 Task: Look for space in Tennō, Japan from 5th September, 2023 to 13th September, 2023 for 6 adults in price range Rs.15000 to Rs.20000. Place can be entire place with 3 bedrooms having 3 beds and 3 bathrooms. Property type can be house, flat, guest house. Booking option can be shelf check-in. Required host language is English.
Action: Mouse moved to (436, 67)
Screenshot: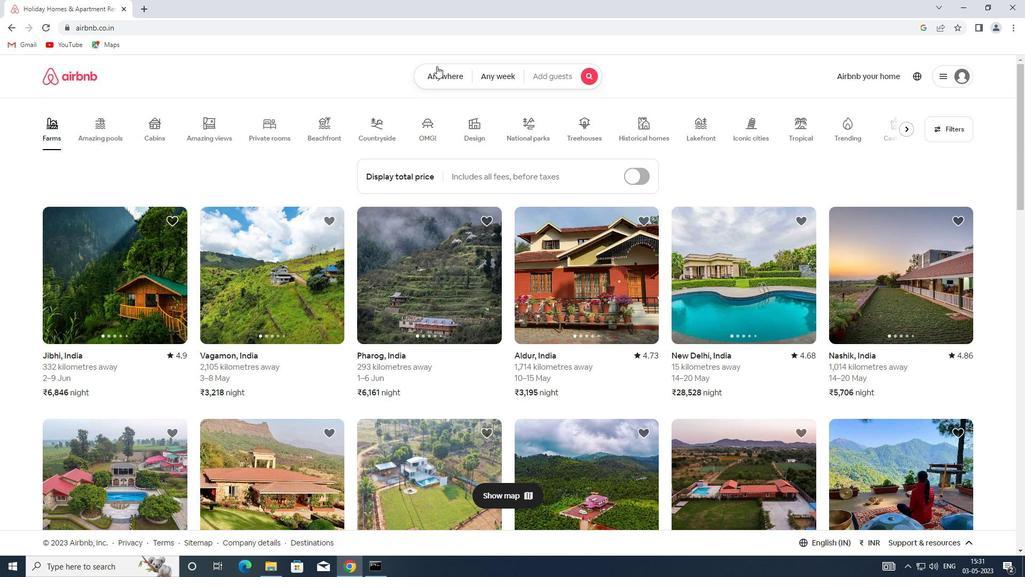 
Action: Mouse pressed left at (436, 67)
Screenshot: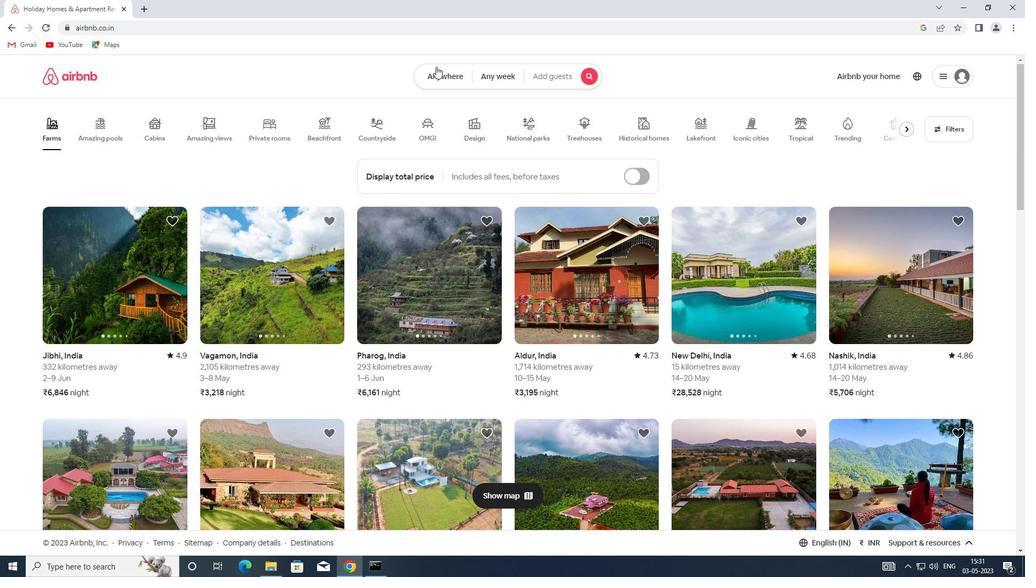 
Action: Mouse moved to (404, 126)
Screenshot: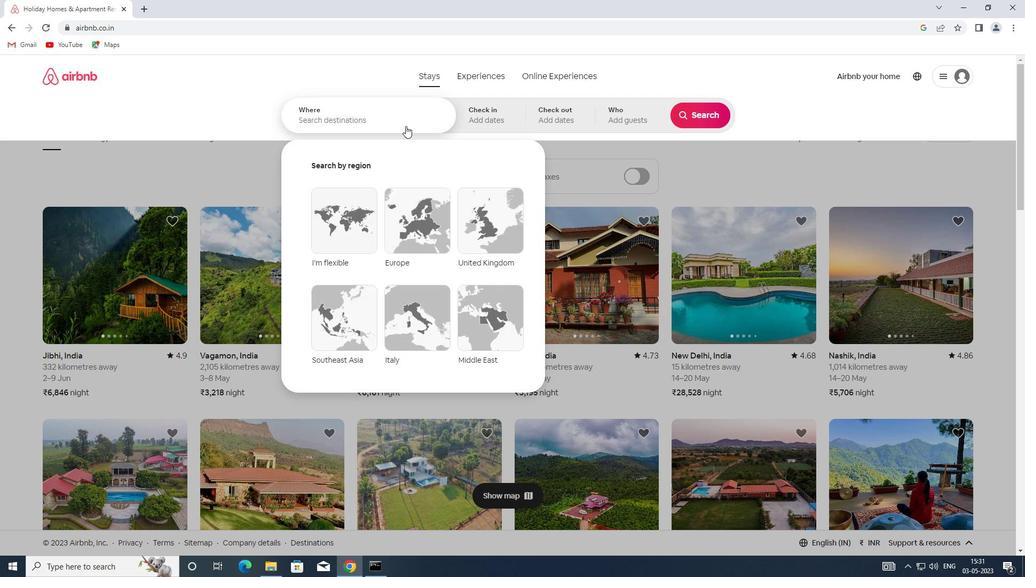 
Action: Mouse pressed left at (404, 126)
Screenshot: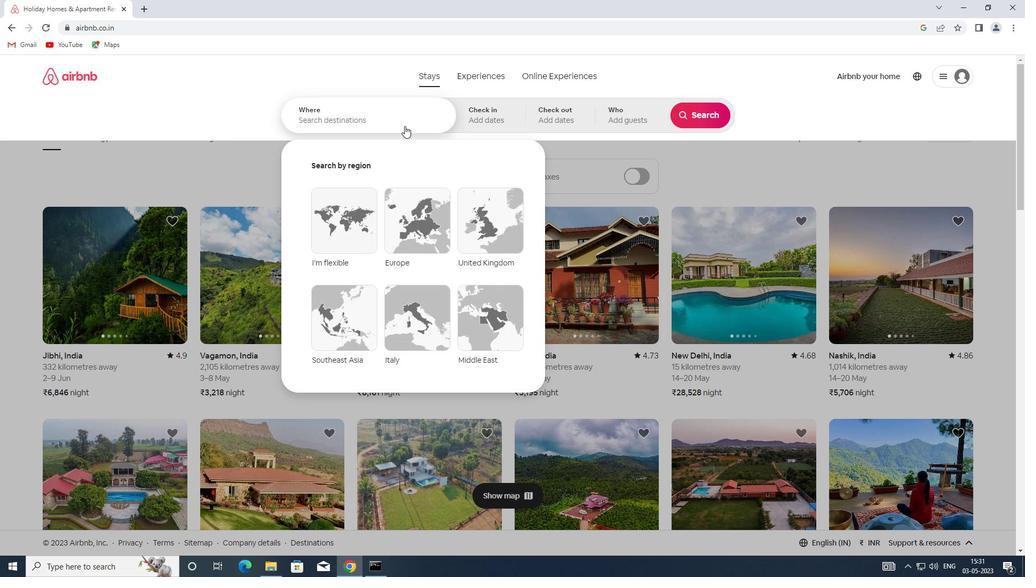 
Action: Key pressed <Key.shift>TENNO,<Key.shift><Key.shift><Key.shift><Key.shift><Key.shift><Key.shift><Key.shift>JAPAN
Screenshot: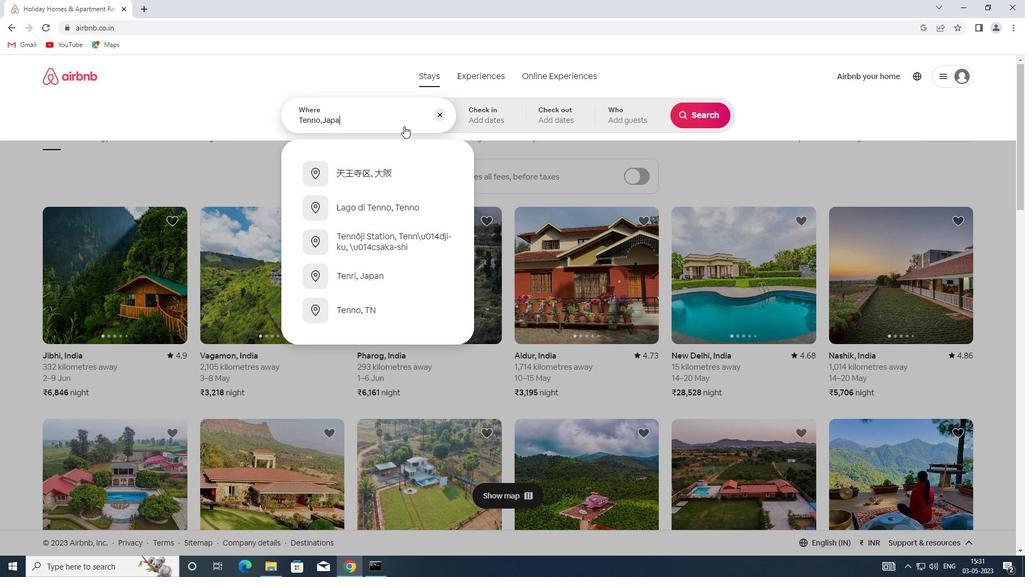 
Action: Mouse moved to (508, 118)
Screenshot: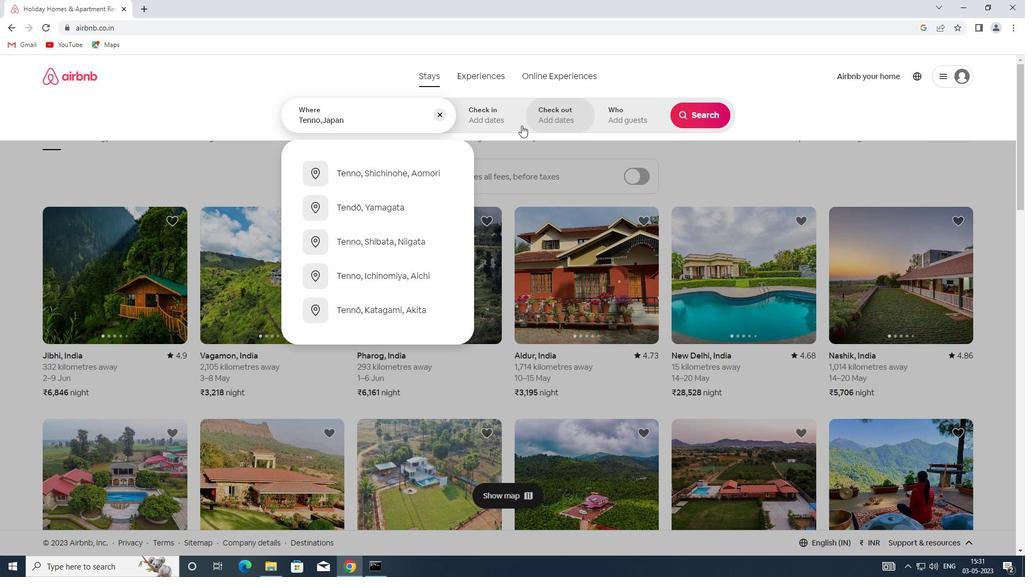 
Action: Mouse pressed left at (508, 118)
Screenshot: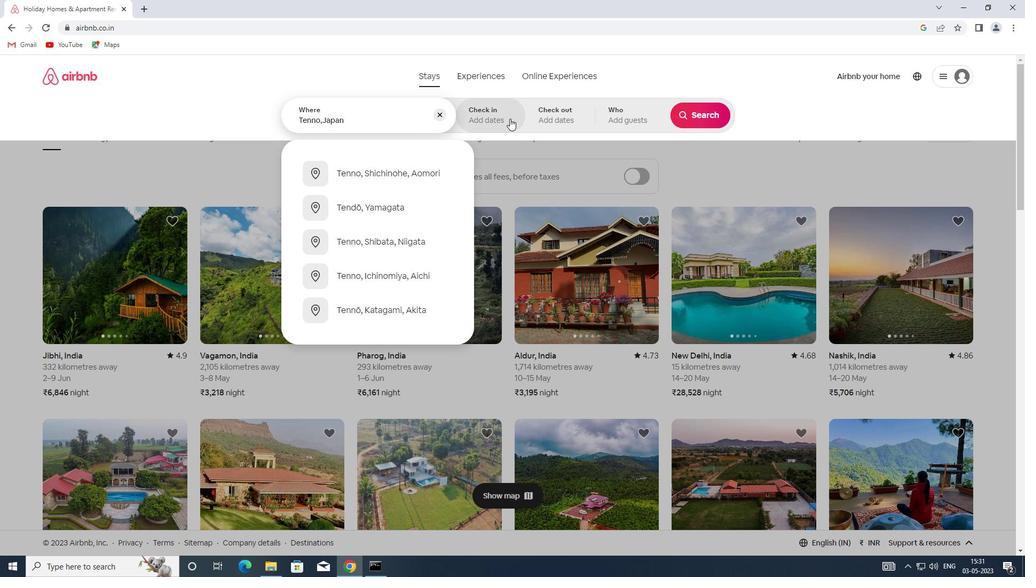 
Action: Mouse moved to (697, 205)
Screenshot: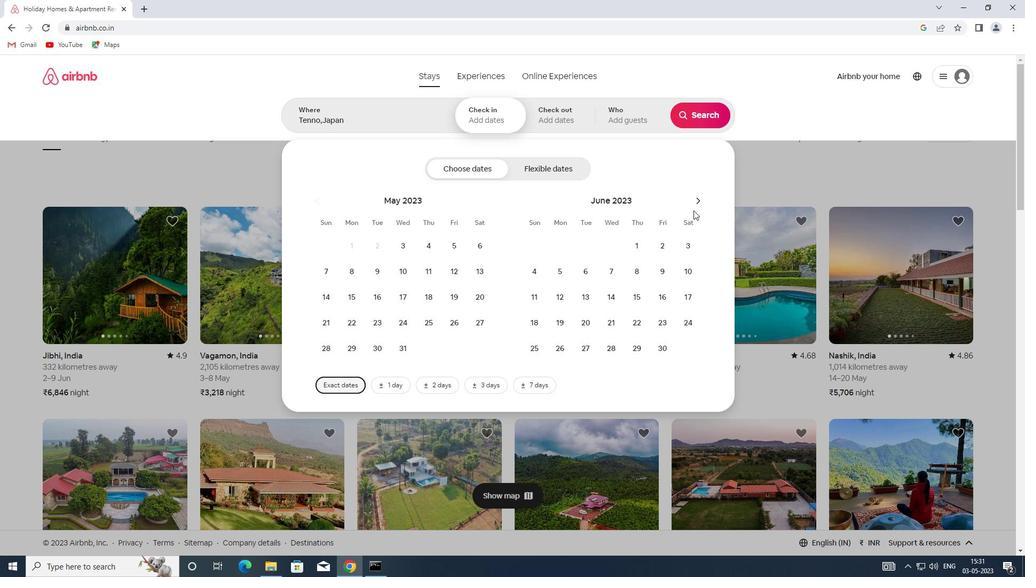 
Action: Mouse pressed left at (697, 205)
Screenshot: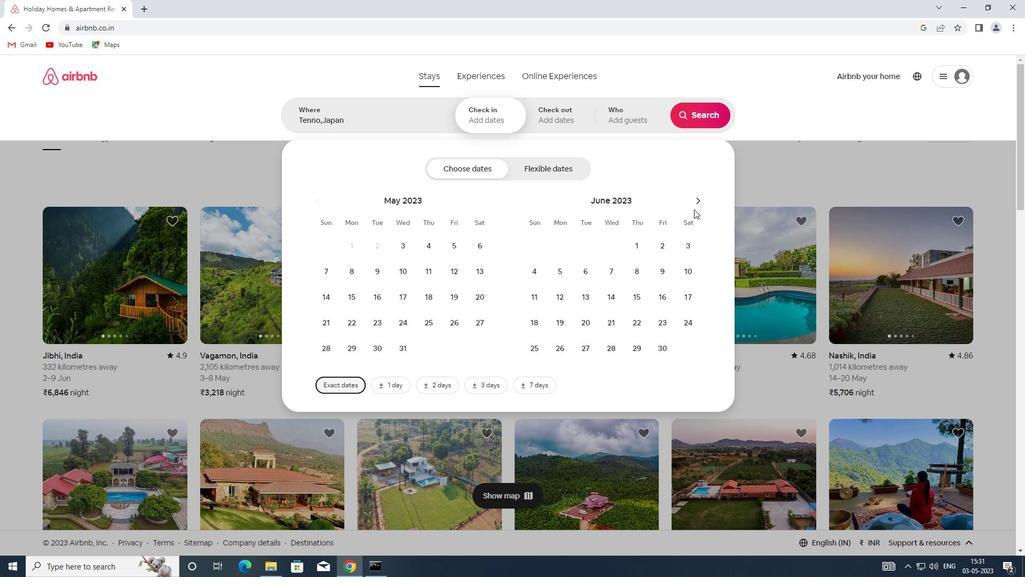 
Action: Mouse pressed left at (697, 205)
Screenshot: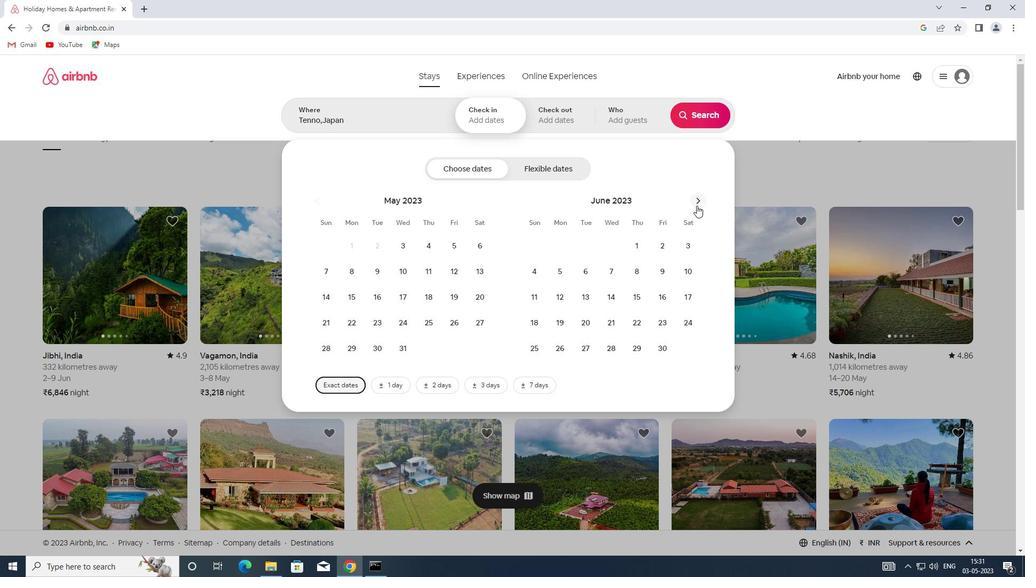 
Action: Mouse pressed left at (697, 205)
Screenshot: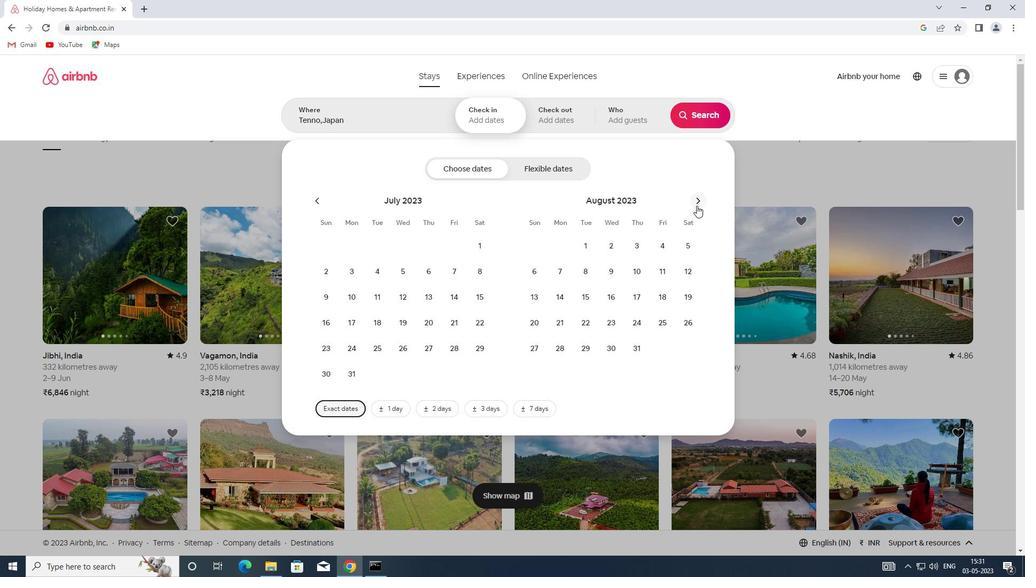 
Action: Mouse moved to (576, 275)
Screenshot: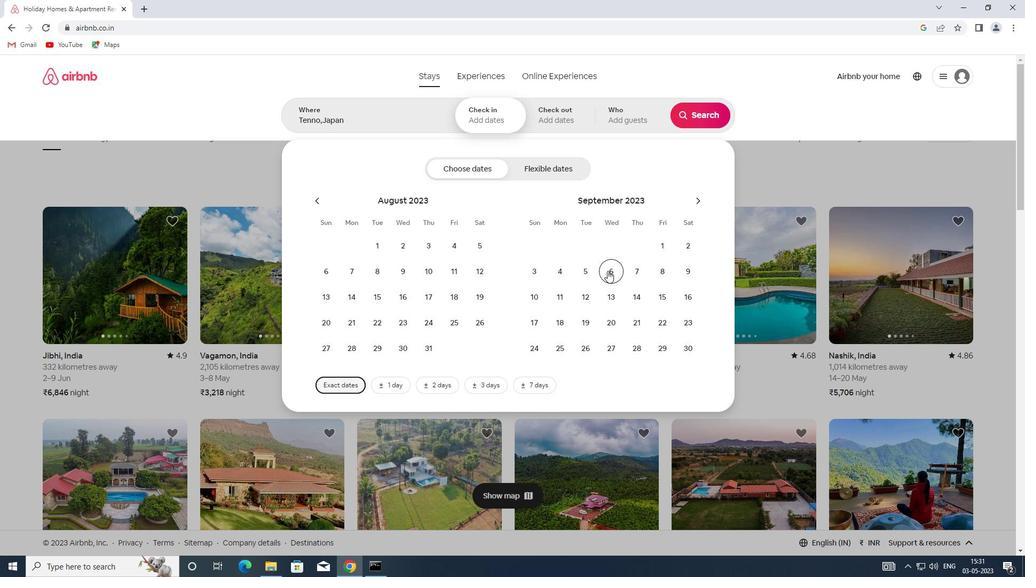 
Action: Mouse pressed left at (576, 275)
Screenshot: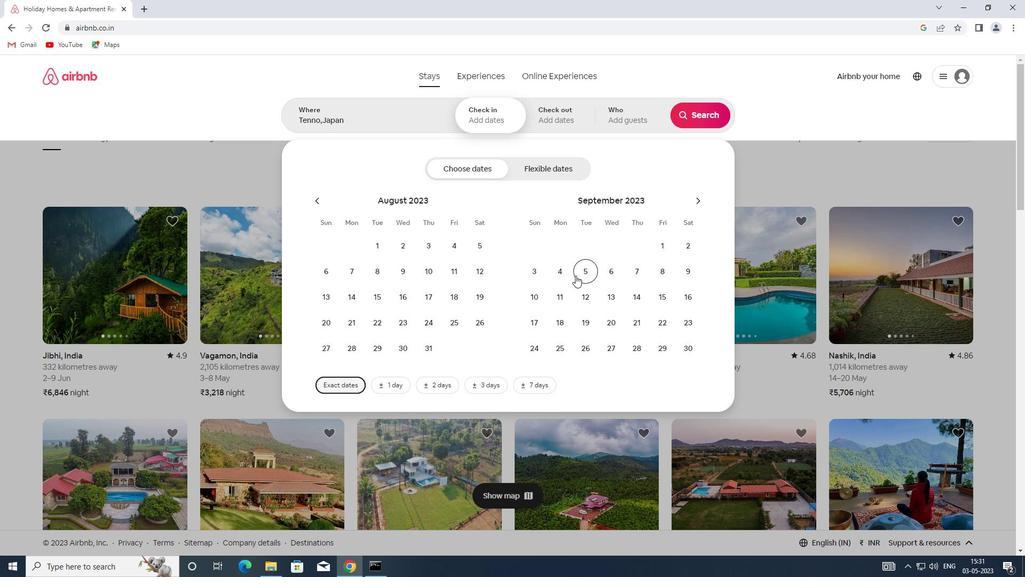 
Action: Mouse moved to (610, 288)
Screenshot: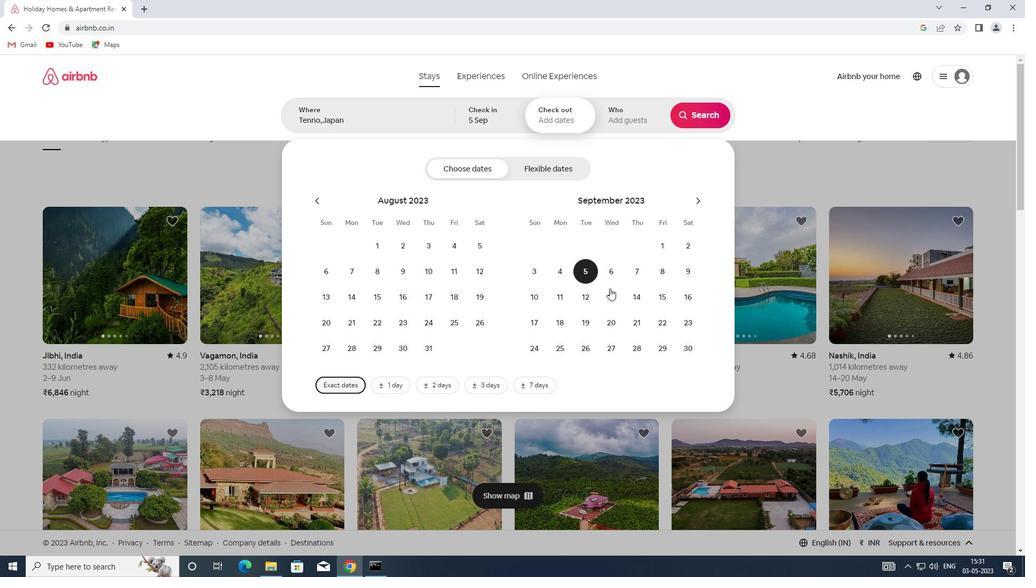 
Action: Mouse pressed left at (610, 288)
Screenshot: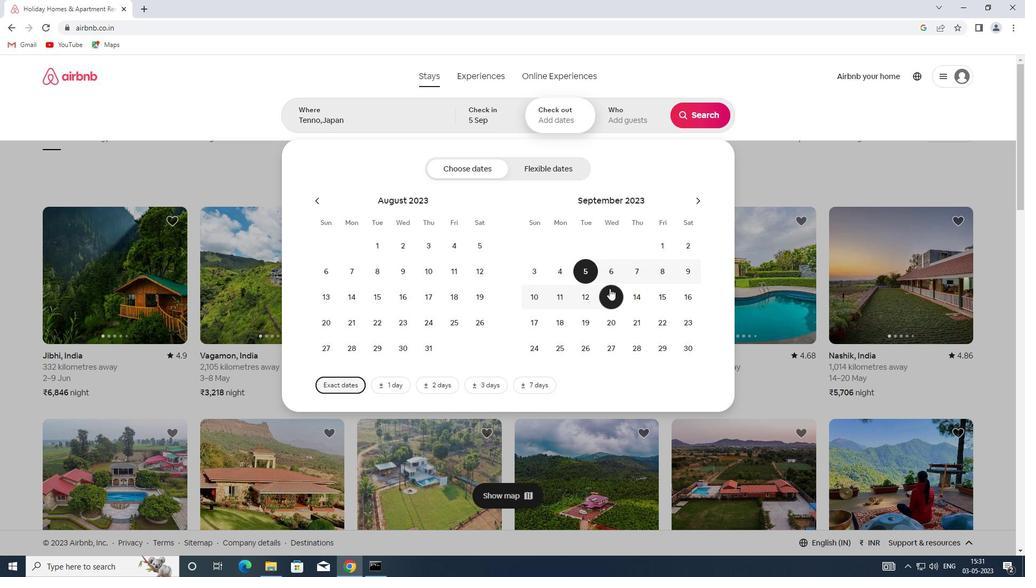 
Action: Mouse moved to (625, 125)
Screenshot: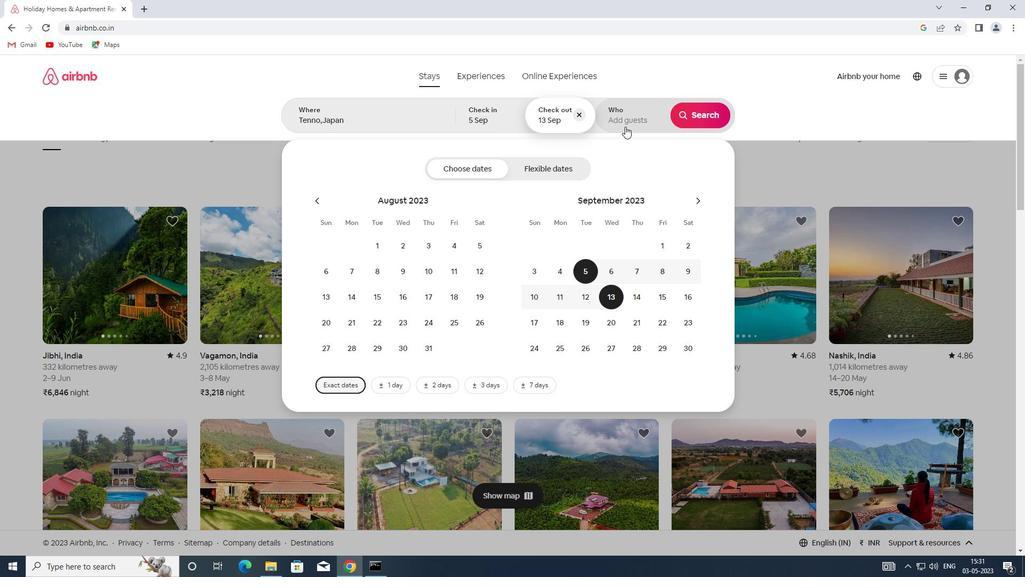 
Action: Mouse pressed left at (625, 125)
Screenshot: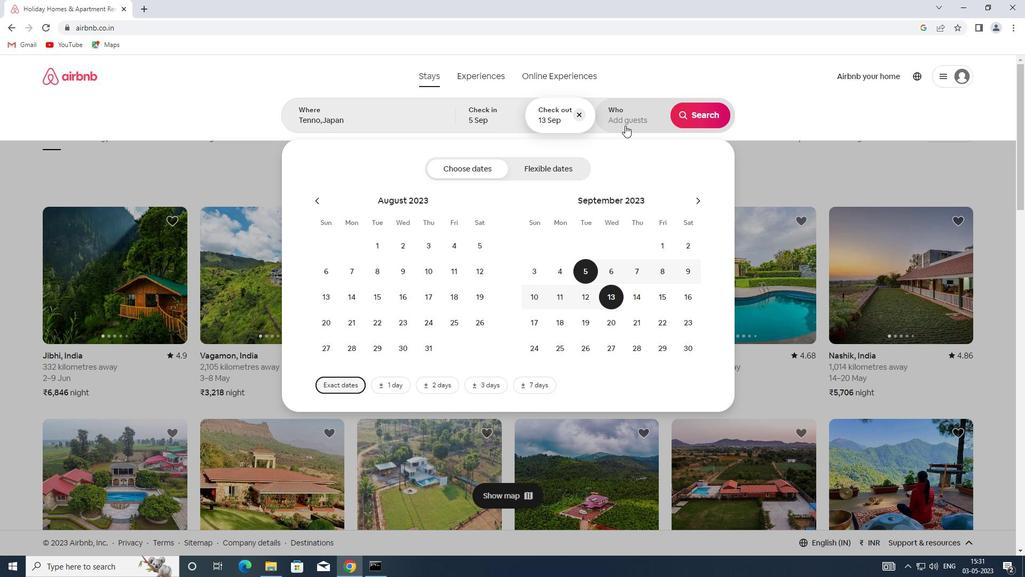 
Action: Mouse moved to (705, 169)
Screenshot: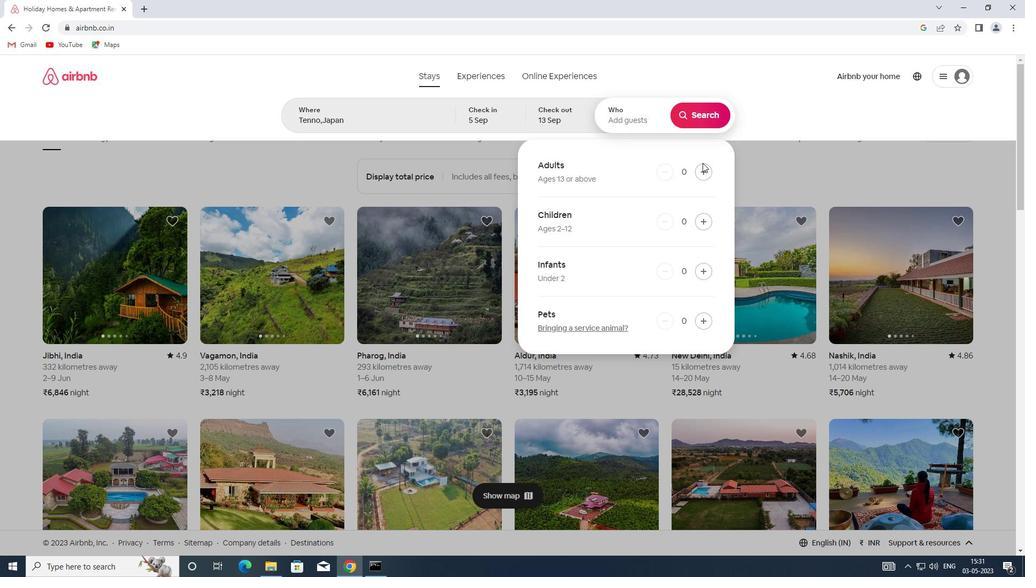 
Action: Mouse pressed left at (705, 169)
Screenshot: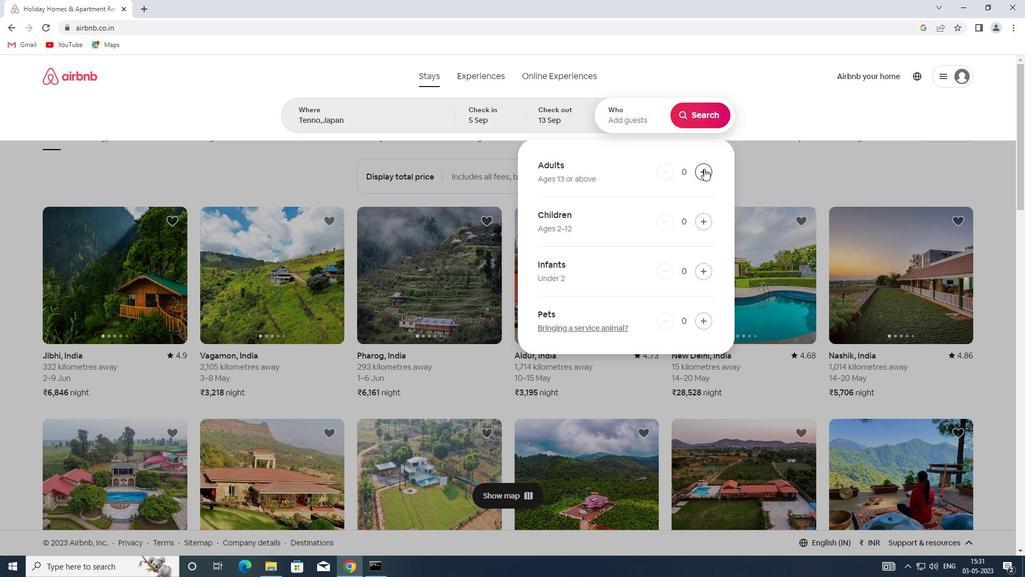 
Action: Mouse pressed left at (705, 169)
Screenshot: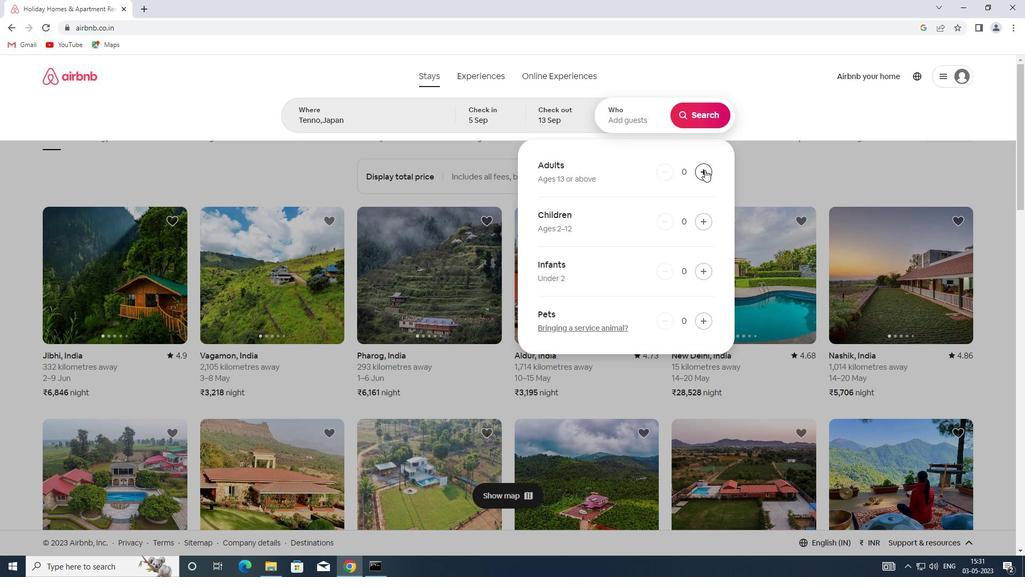 
Action: Mouse pressed left at (705, 169)
Screenshot: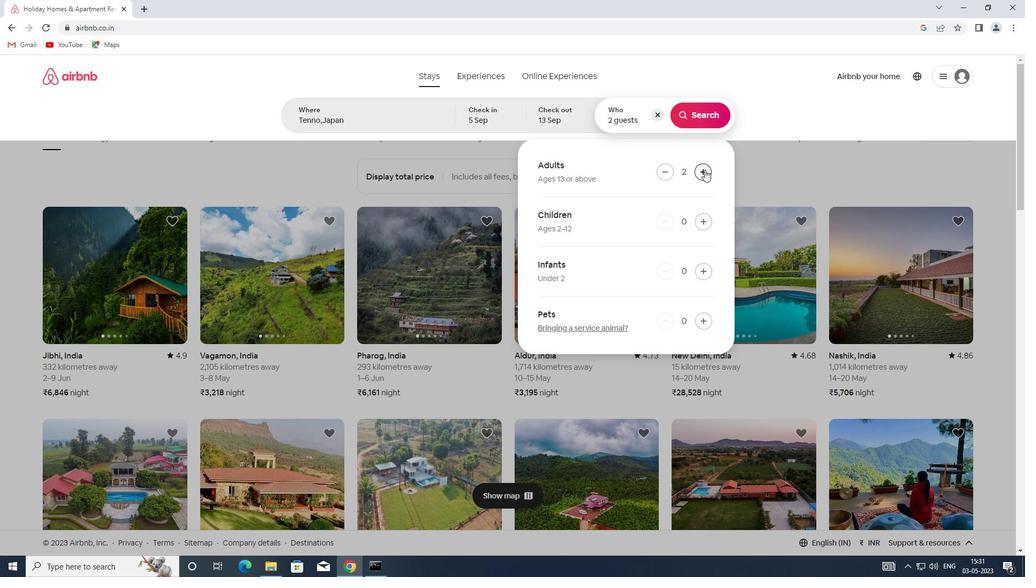 
Action: Mouse pressed left at (705, 169)
Screenshot: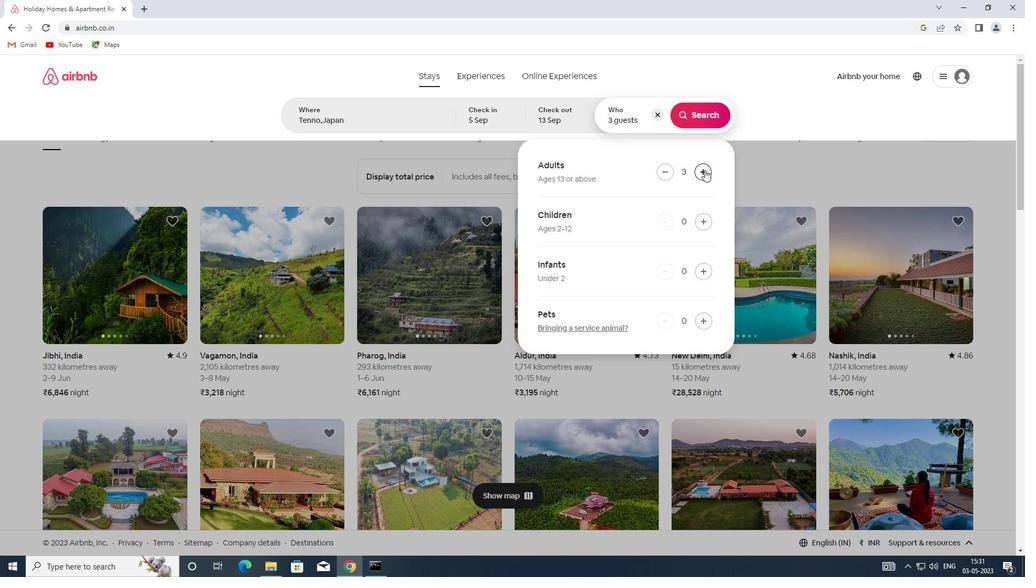 
Action: Mouse pressed left at (705, 169)
Screenshot: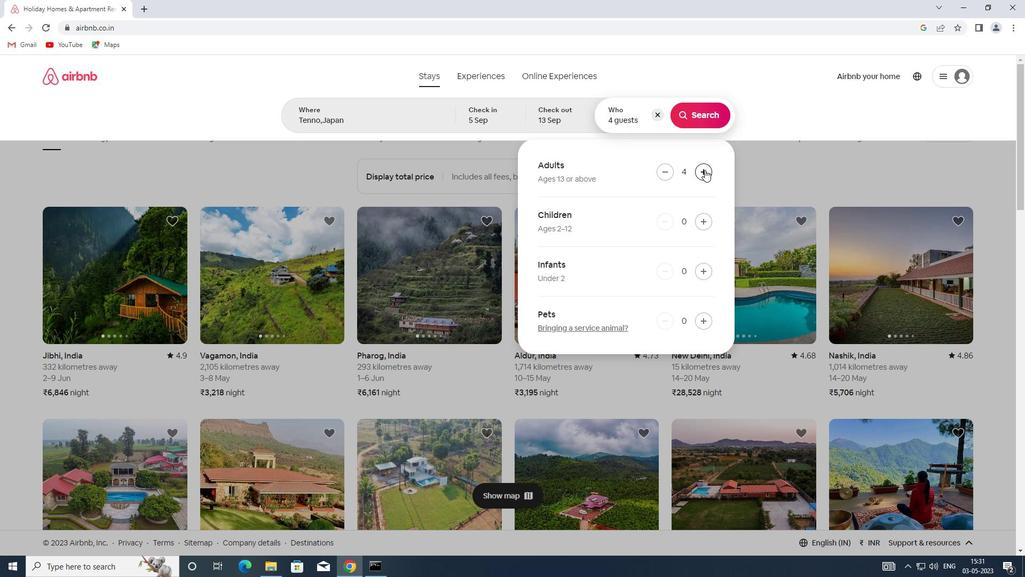 
Action: Mouse pressed left at (705, 169)
Screenshot: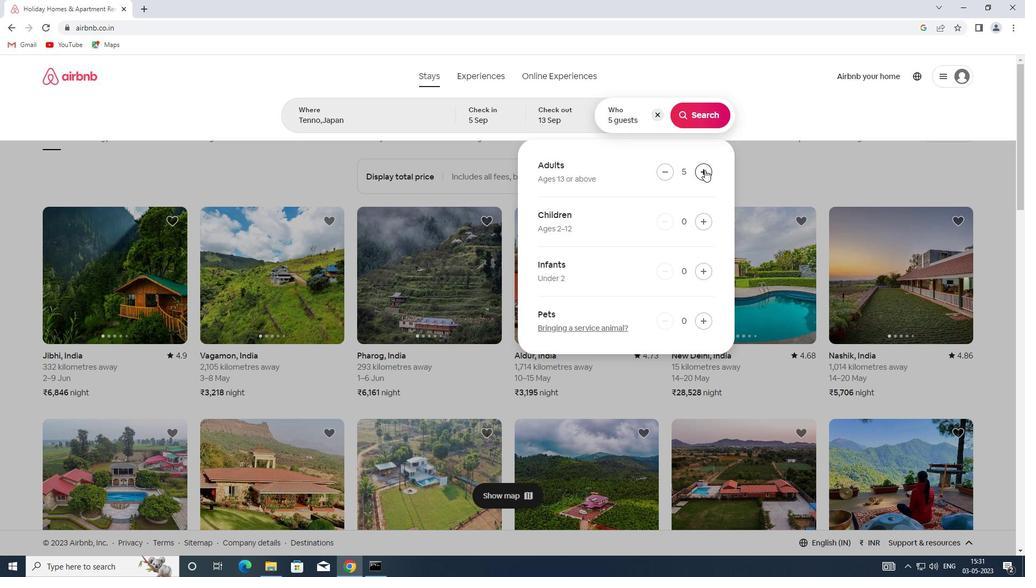
Action: Mouse moved to (696, 112)
Screenshot: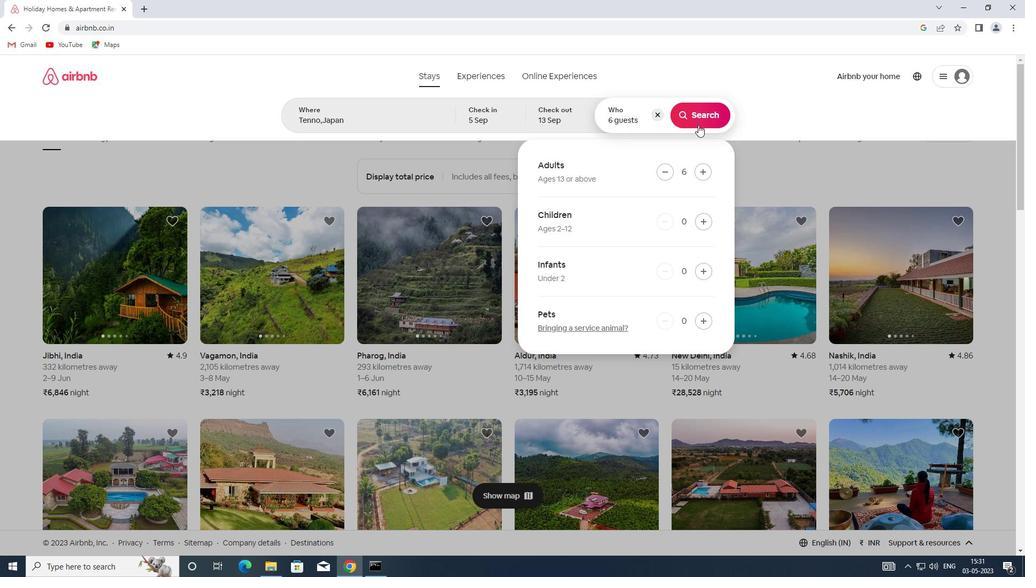 
Action: Mouse pressed left at (696, 112)
Screenshot: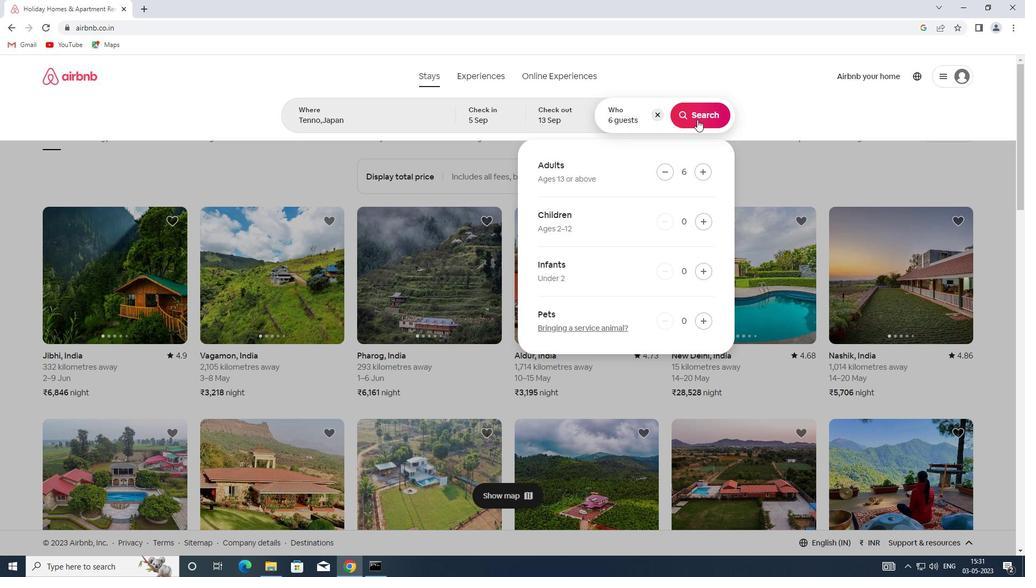 
Action: Mouse moved to (972, 129)
Screenshot: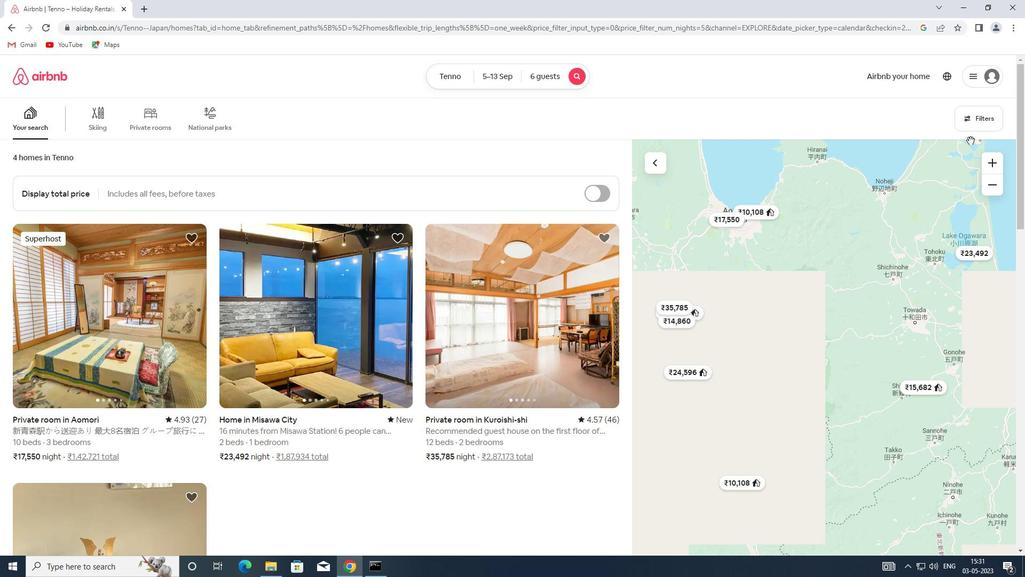 
Action: Mouse pressed left at (972, 129)
Screenshot: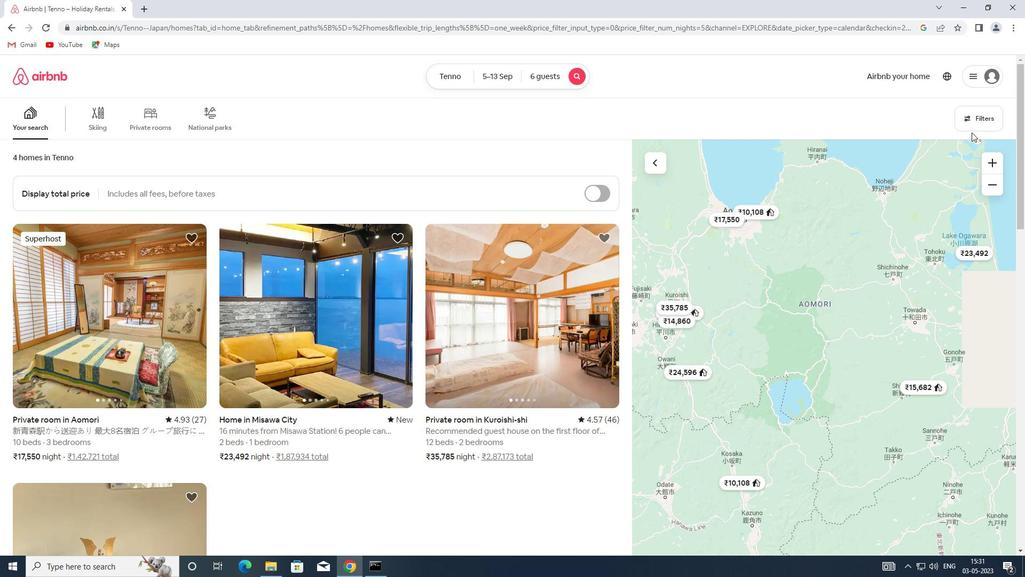 
Action: Mouse moved to (383, 249)
Screenshot: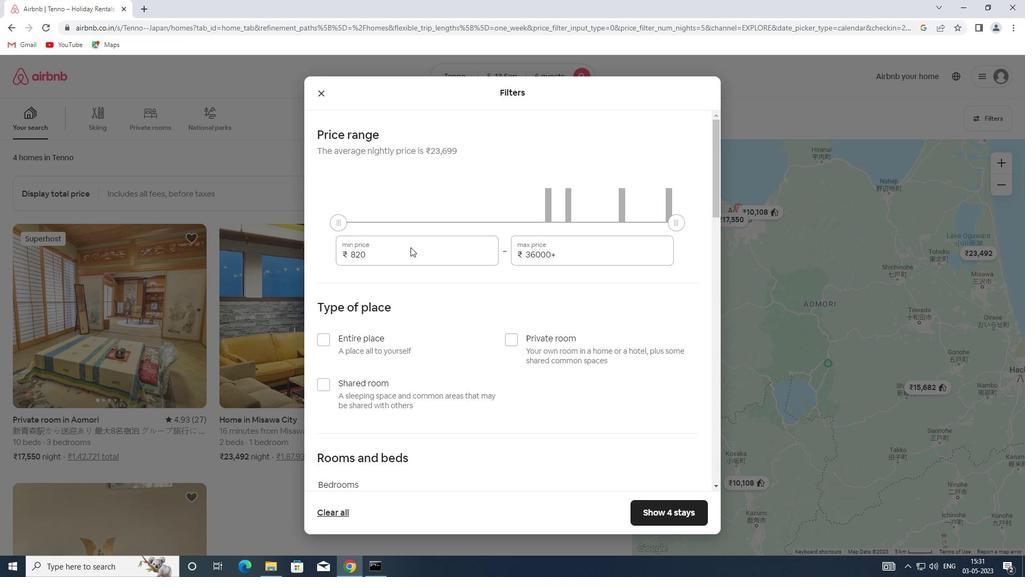 
Action: Mouse pressed left at (383, 249)
Screenshot: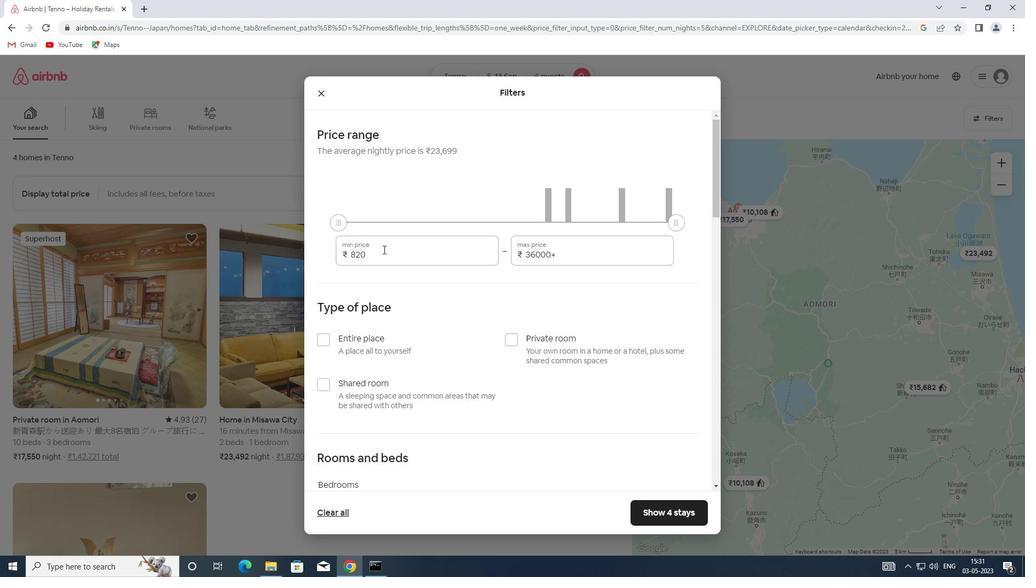 
Action: Mouse moved to (333, 253)
Screenshot: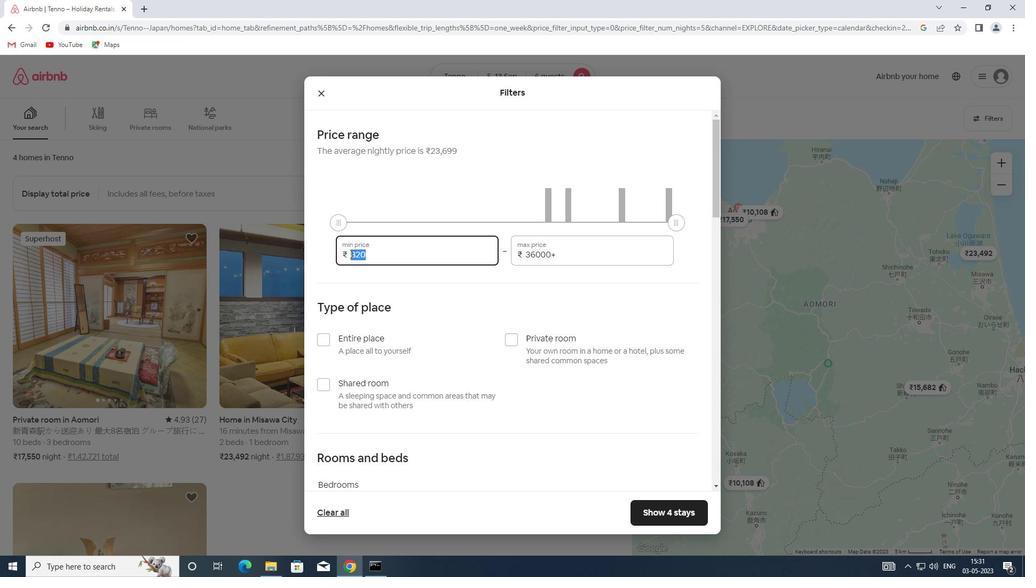 
Action: Key pressed 15000
Screenshot: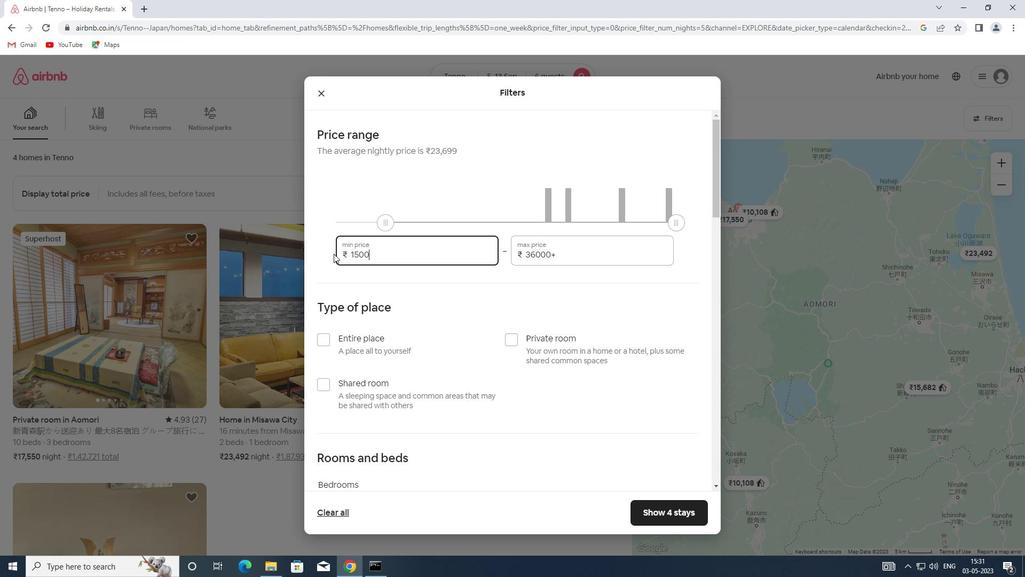 
Action: Mouse moved to (562, 253)
Screenshot: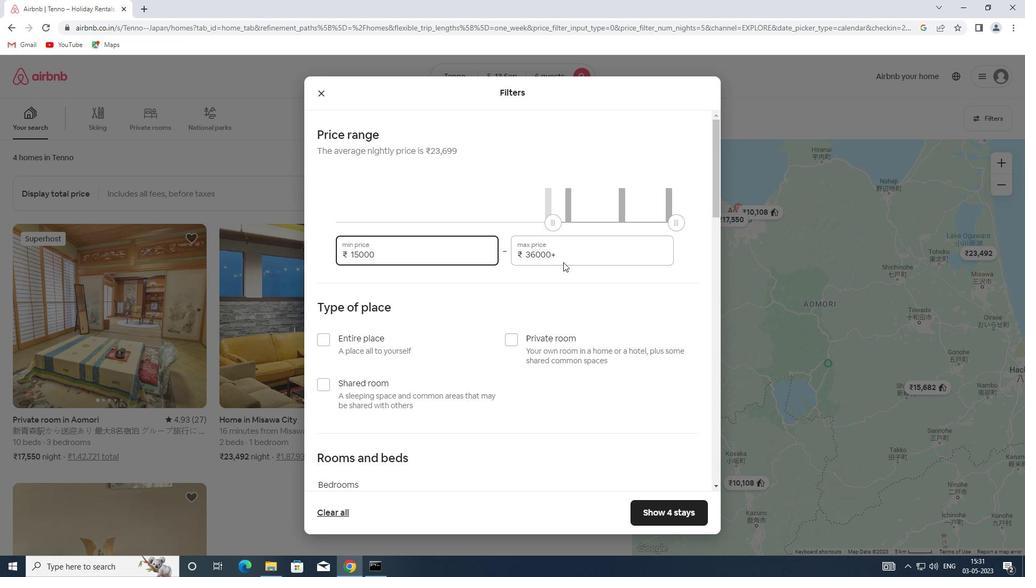 
Action: Mouse pressed left at (562, 253)
Screenshot: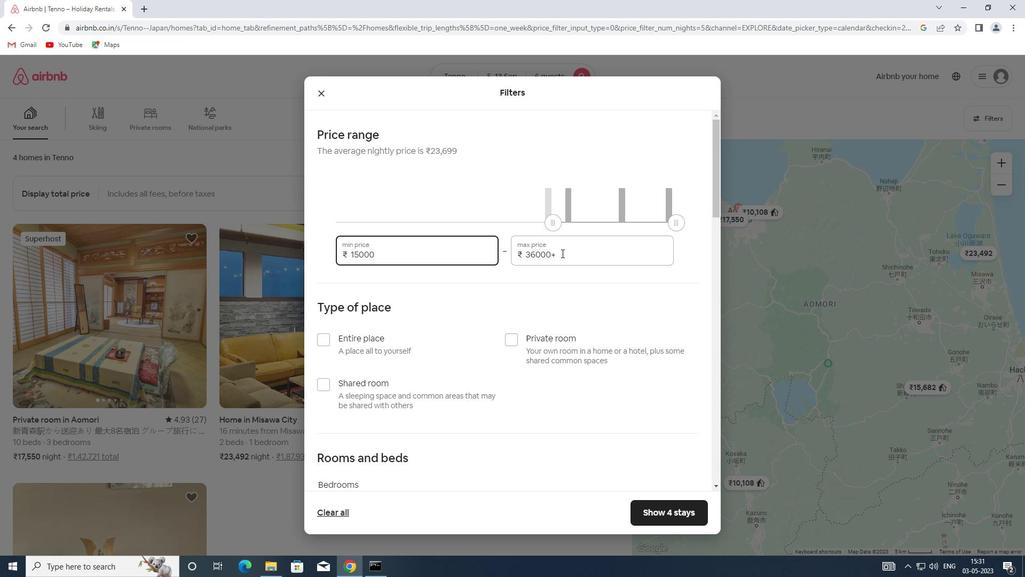 
Action: Mouse moved to (522, 249)
Screenshot: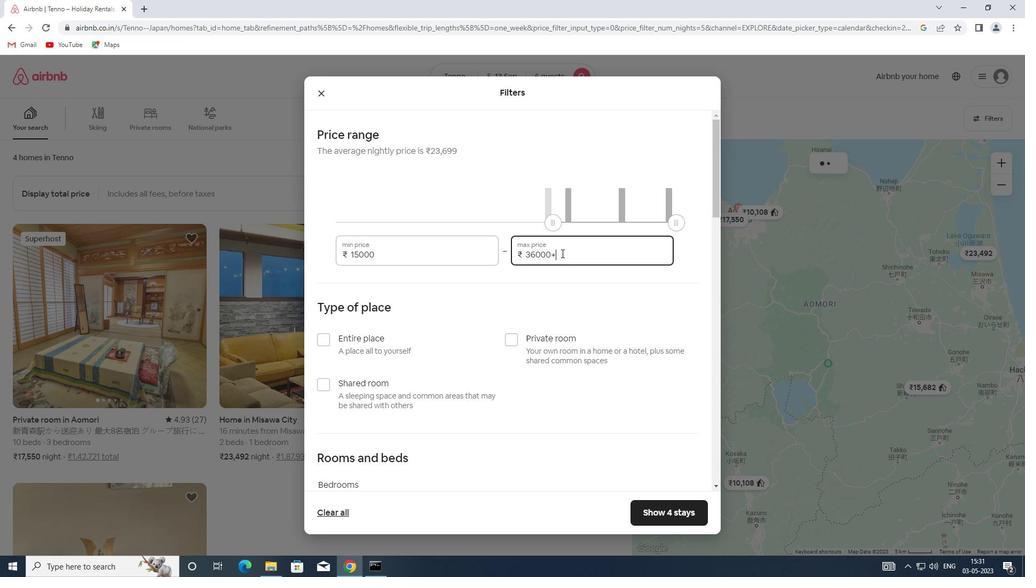 
Action: Key pressed 20000
Screenshot: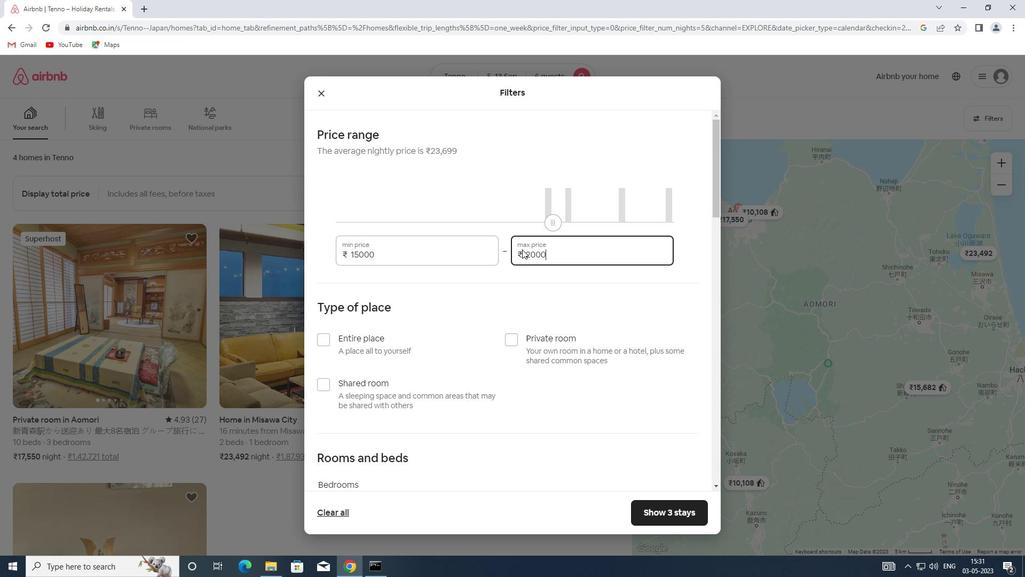 
Action: Mouse scrolled (522, 249) with delta (0, 0)
Screenshot: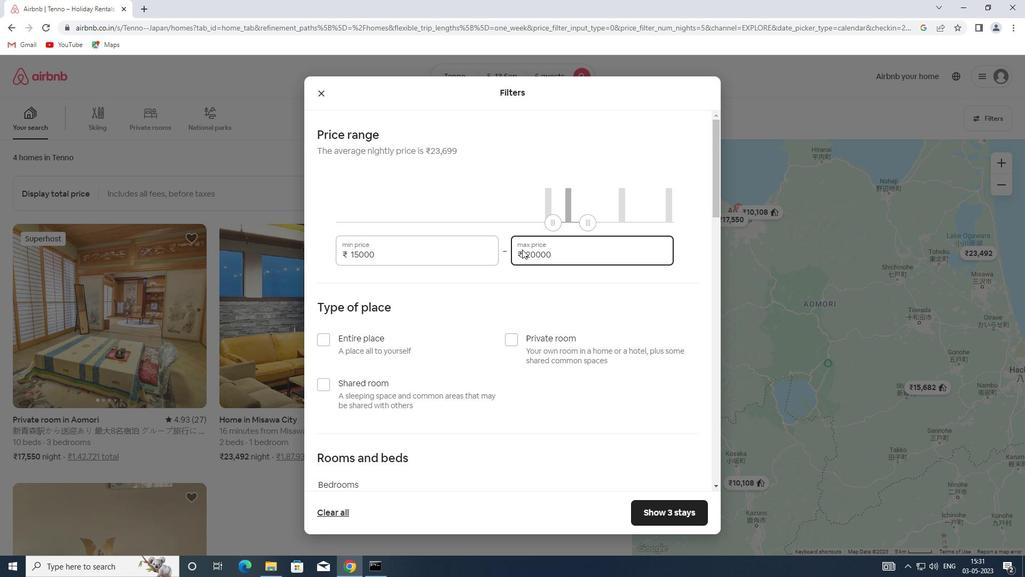 
Action: Mouse moved to (380, 289)
Screenshot: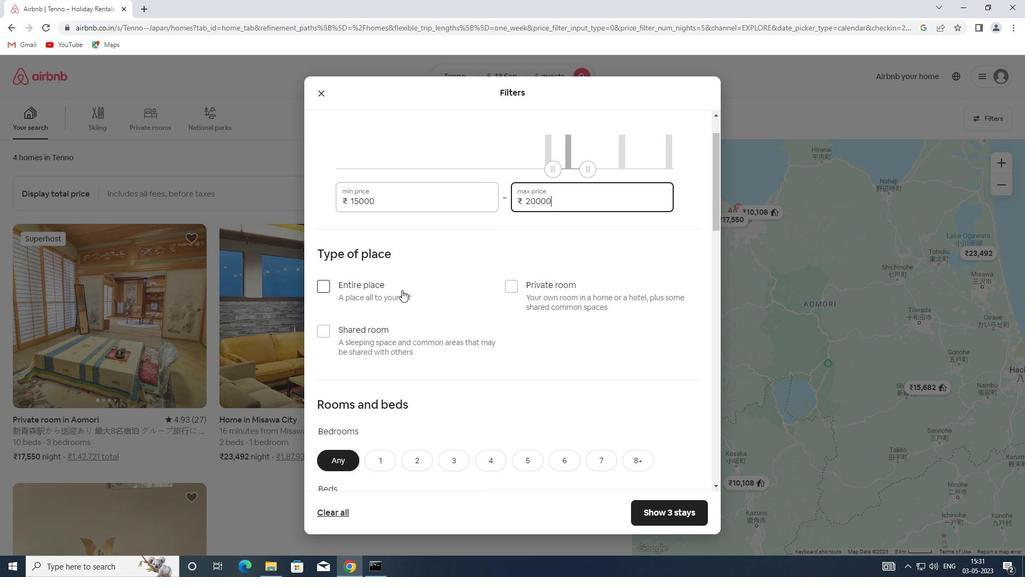 
Action: Mouse pressed left at (380, 289)
Screenshot: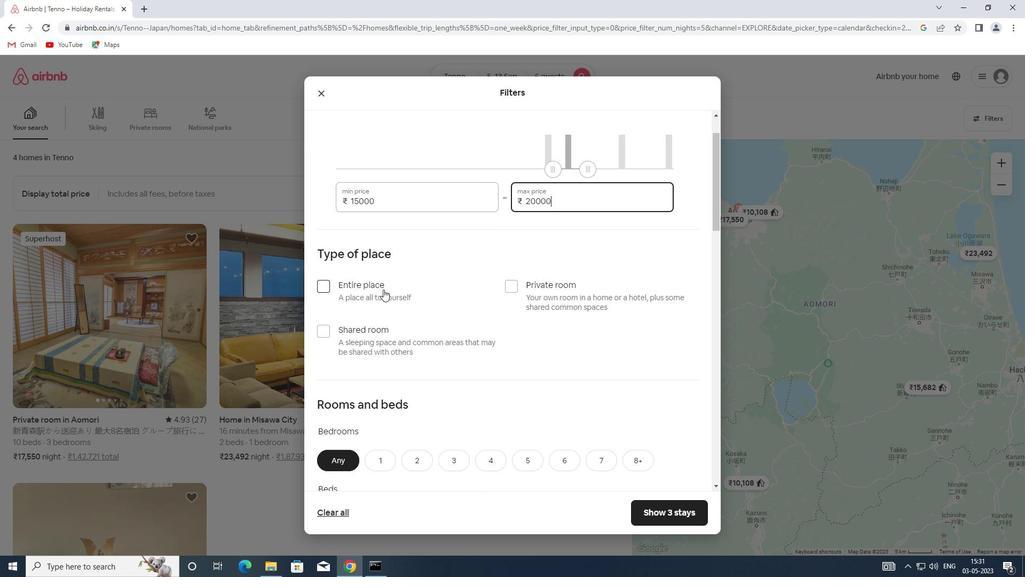 
Action: Mouse moved to (384, 286)
Screenshot: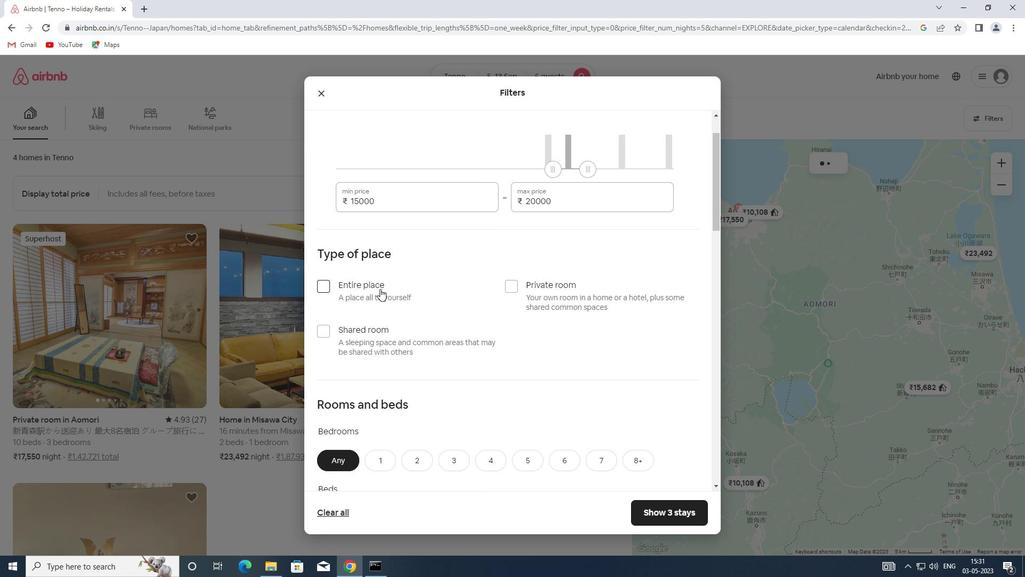 
Action: Mouse scrolled (384, 286) with delta (0, 0)
Screenshot: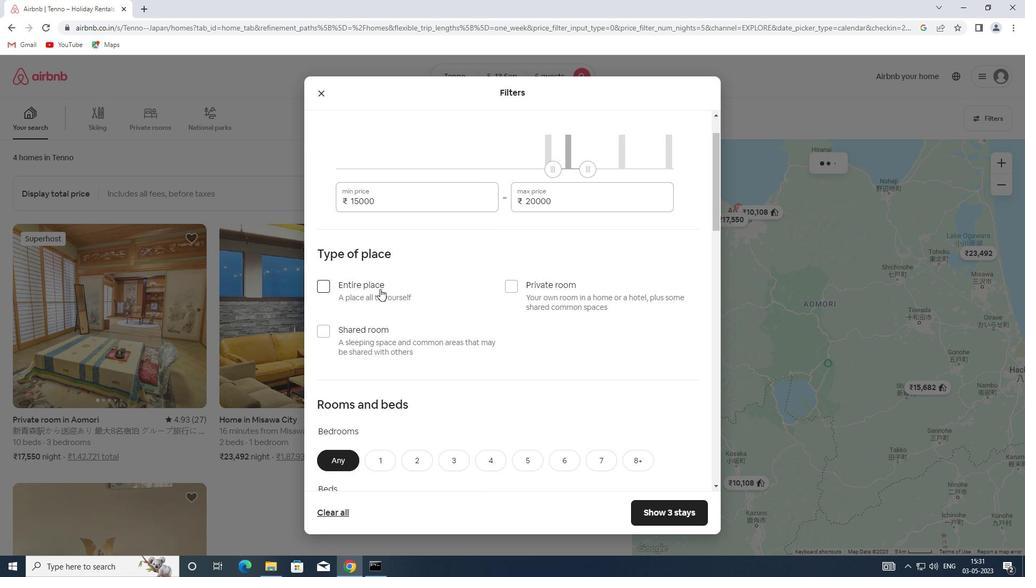 
Action: Mouse scrolled (384, 286) with delta (0, 0)
Screenshot: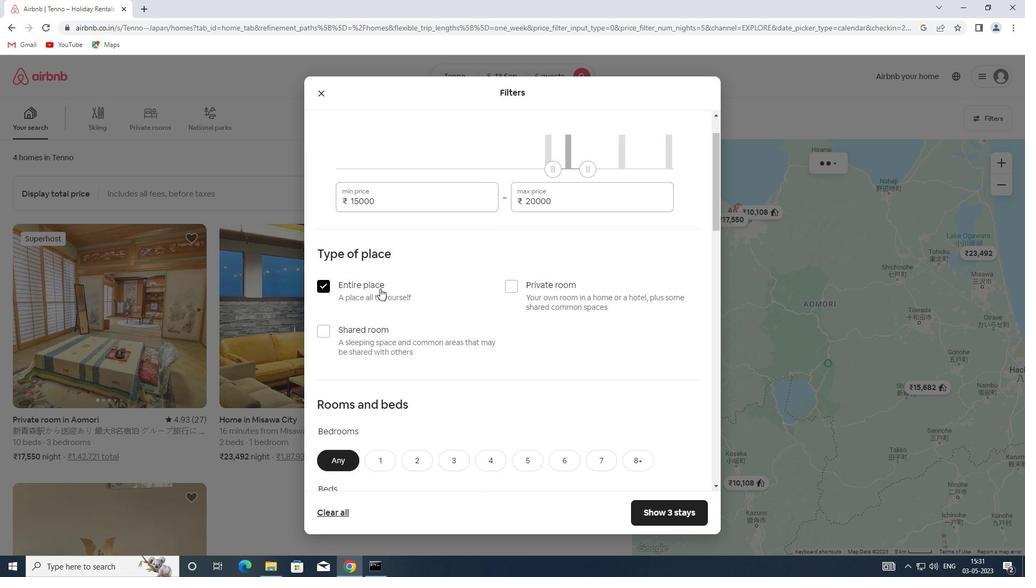 
Action: Mouse scrolled (384, 286) with delta (0, 0)
Screenshot: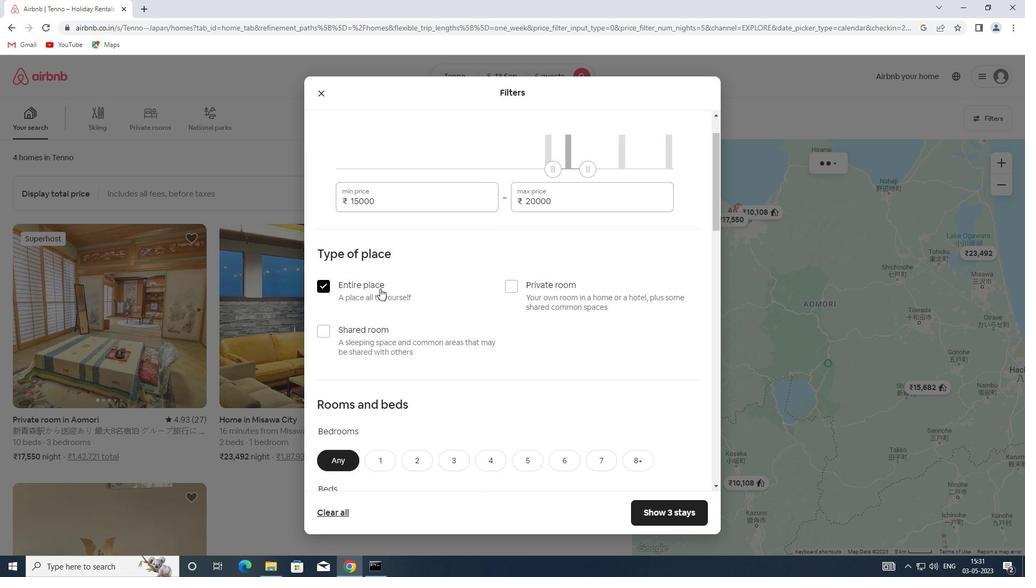
Action: Mouse moved to (450, 291)
Screenshot: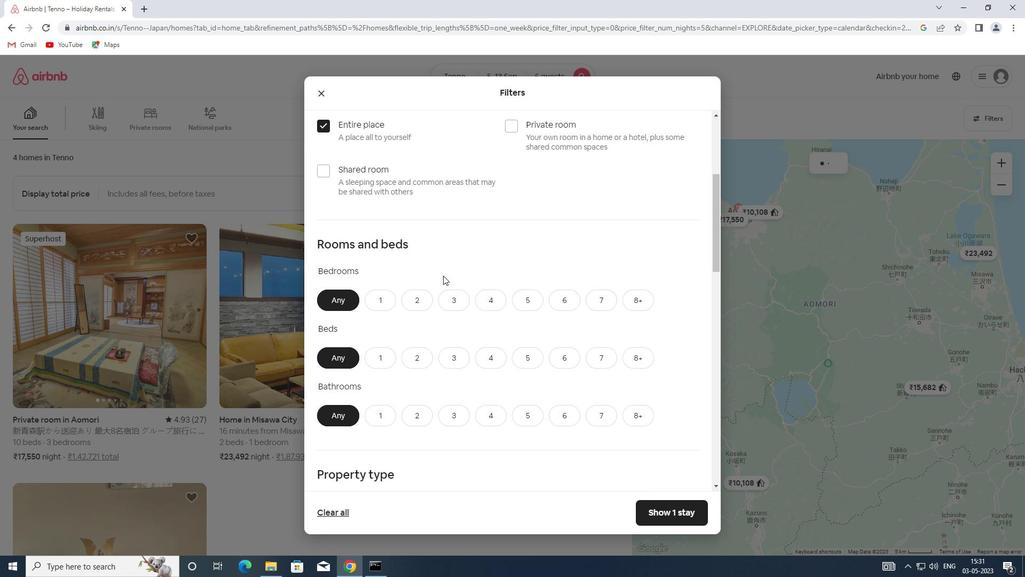 
Action: Mouse pressed left at (450, 291)
Screenshot: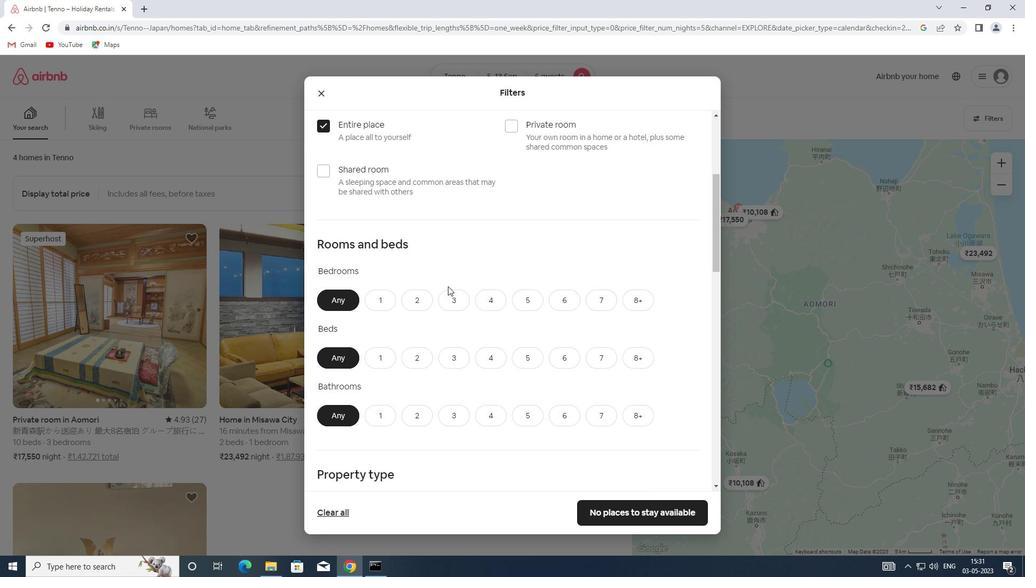 
Action: Mouse moved to (449, 353)
Screenshot: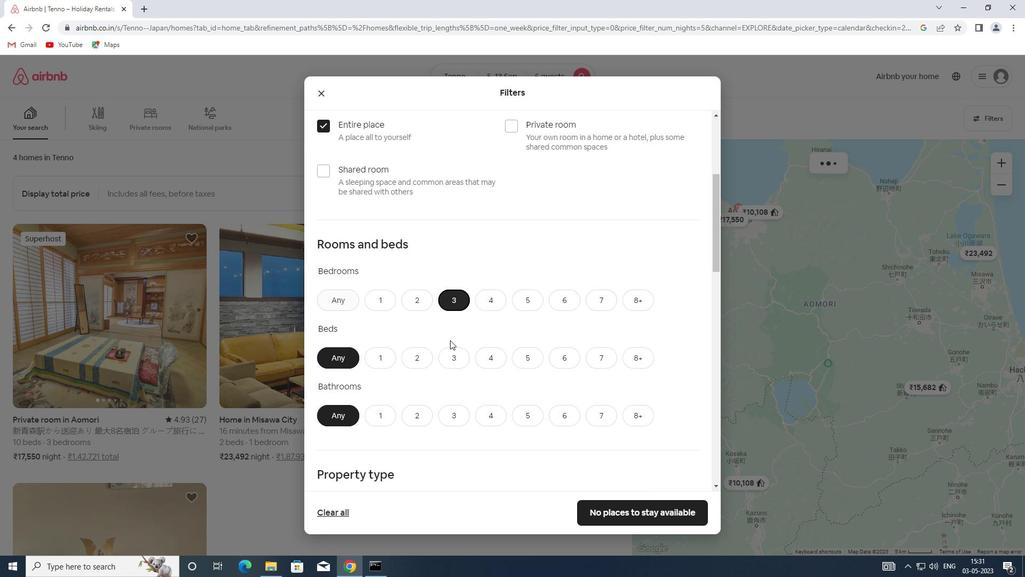 
Action: Mouse pressed left at (449, 353)
Screenshot: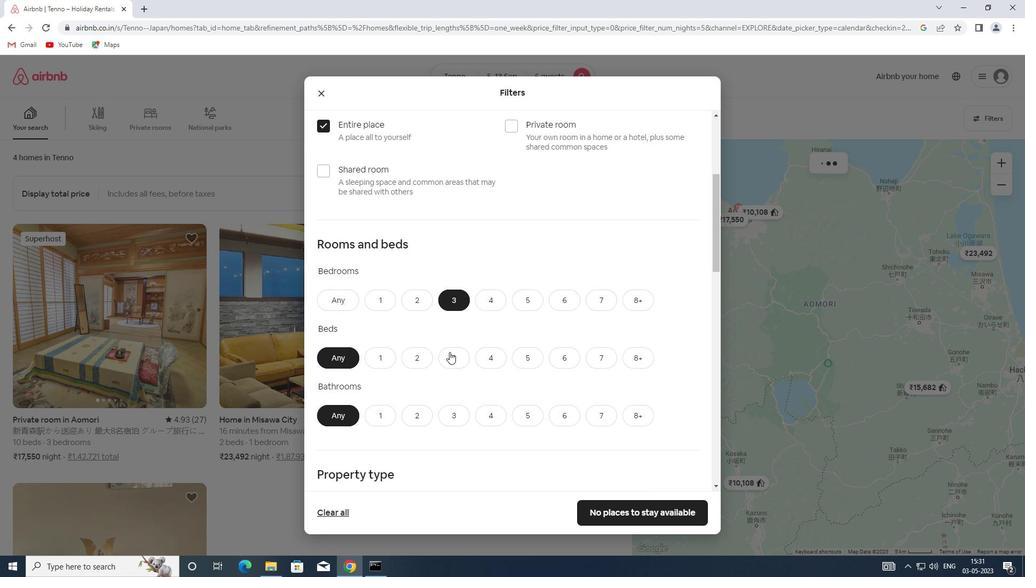 
Action: Mouse moved to (447, 373)
Screenshot: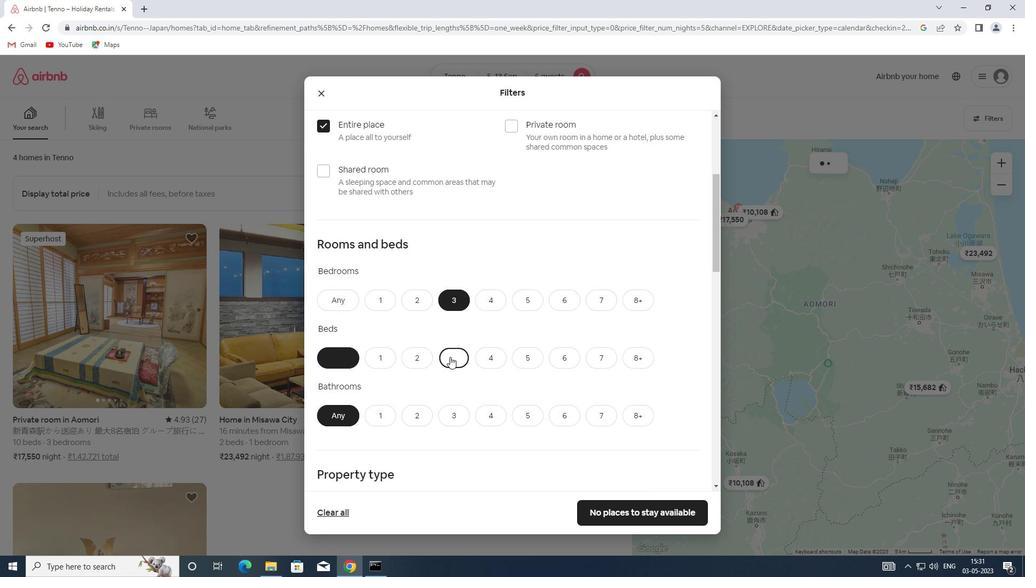 
Action: Mouse scrolled (447, 372) with delta (0, 0)
Screenshot: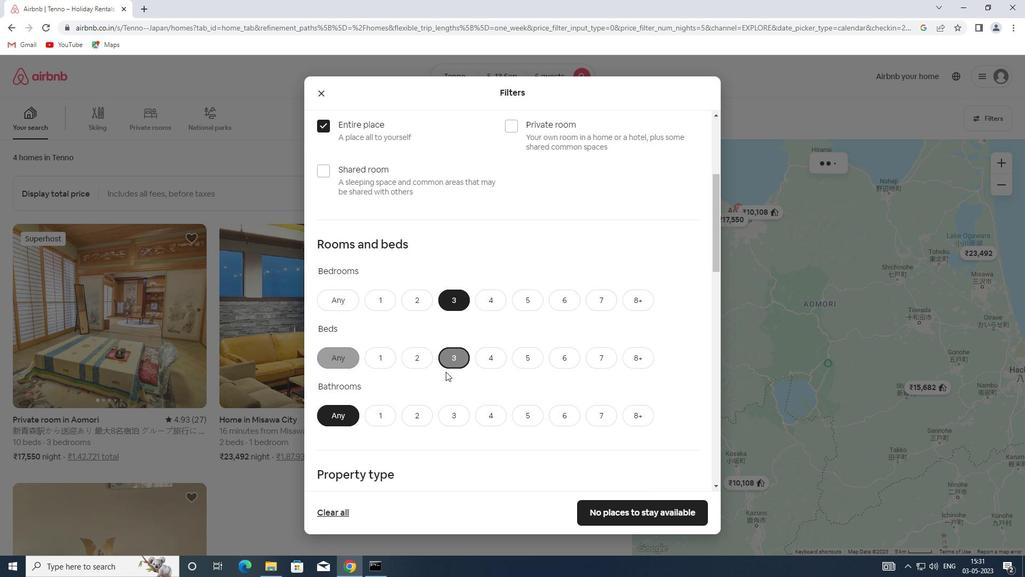 
Action: Mouse scrolled (447, 372) with delta (0, 0)
Screenshot: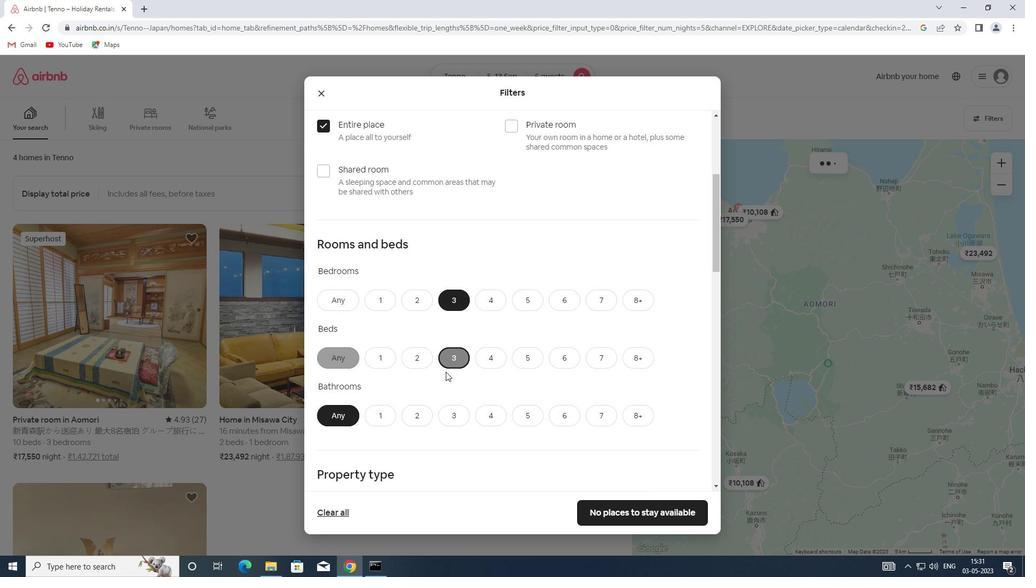 
Action: Mouse moved to (461, 309)
Screenshot: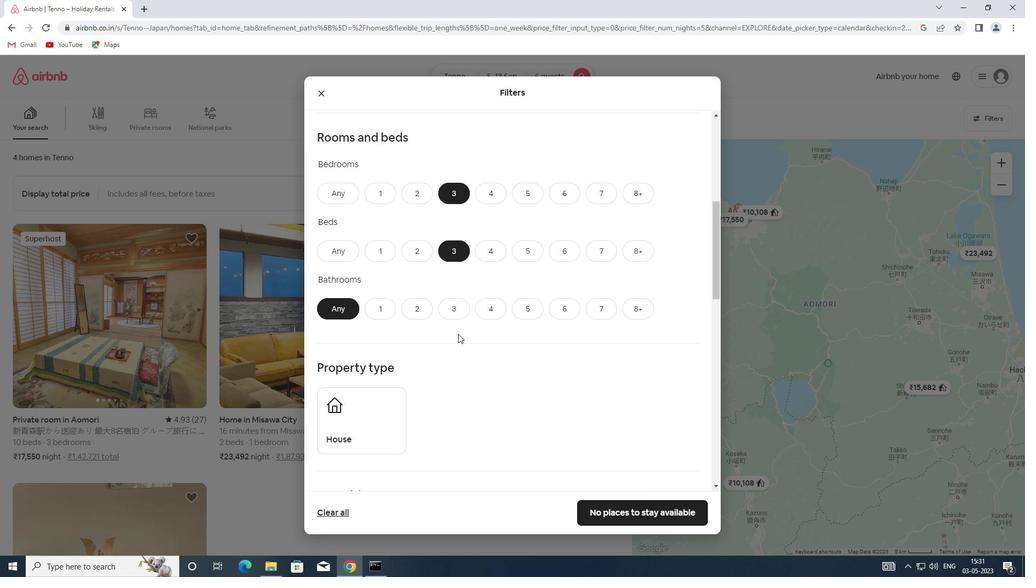 
Action: Mouse pressed left at (461, 309)
Screenshot: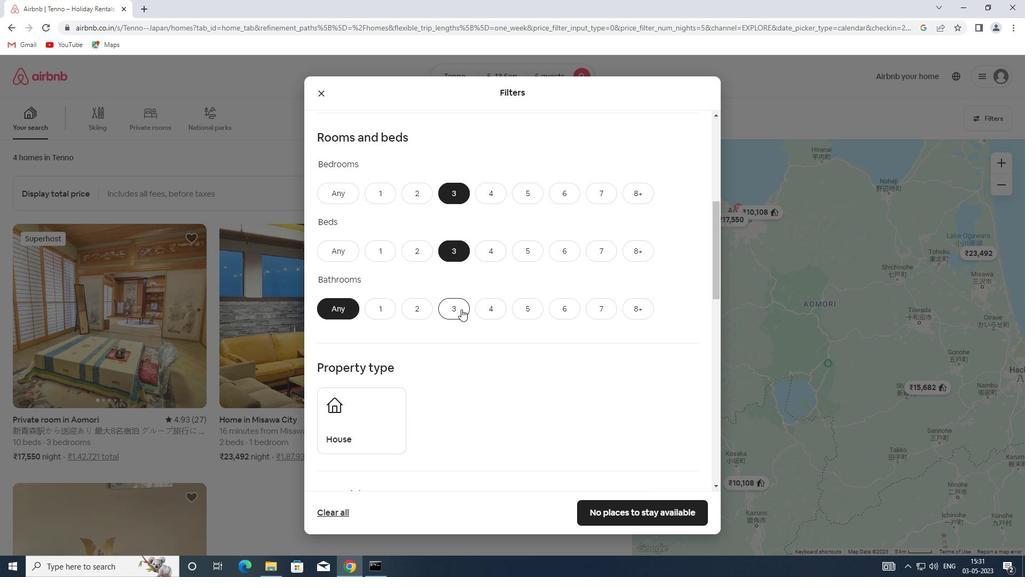 
Action: Mouse scrolled (461, 308) with delta (0, 0)
Screenshot: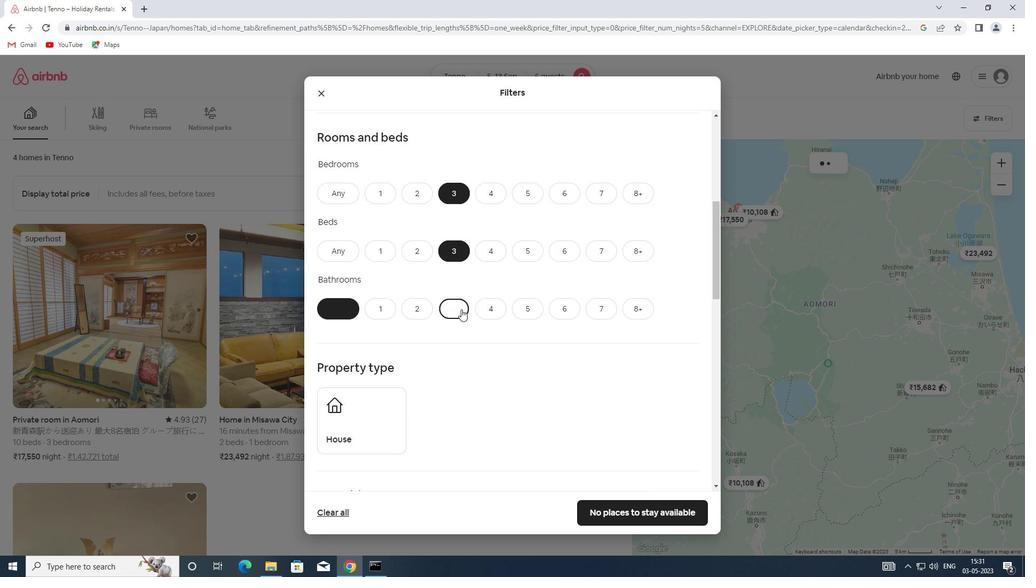 
Action: Mouse scrolled (461, 308) with delta (0, 0)
Screenshot: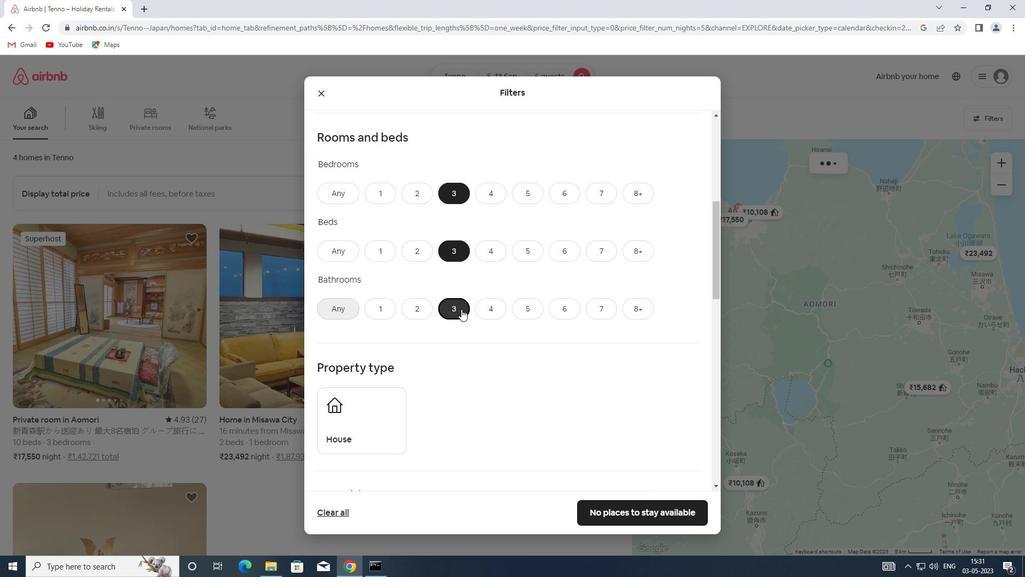 
Action: Mouse scrolled (461, 308) with delta (0, 0)
Screenshot: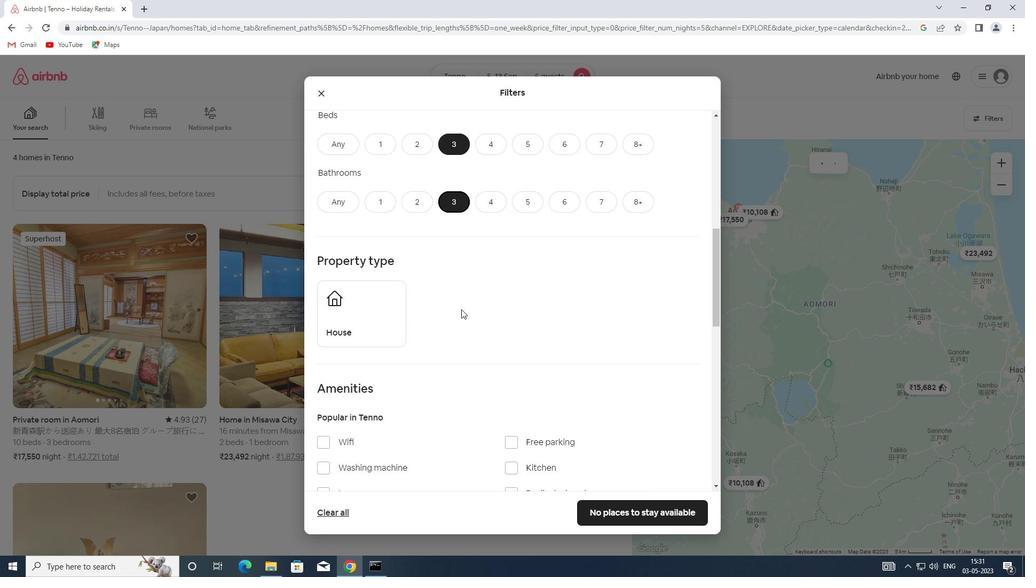 
Action: Mouse moved to (359, 265)
Screenshot: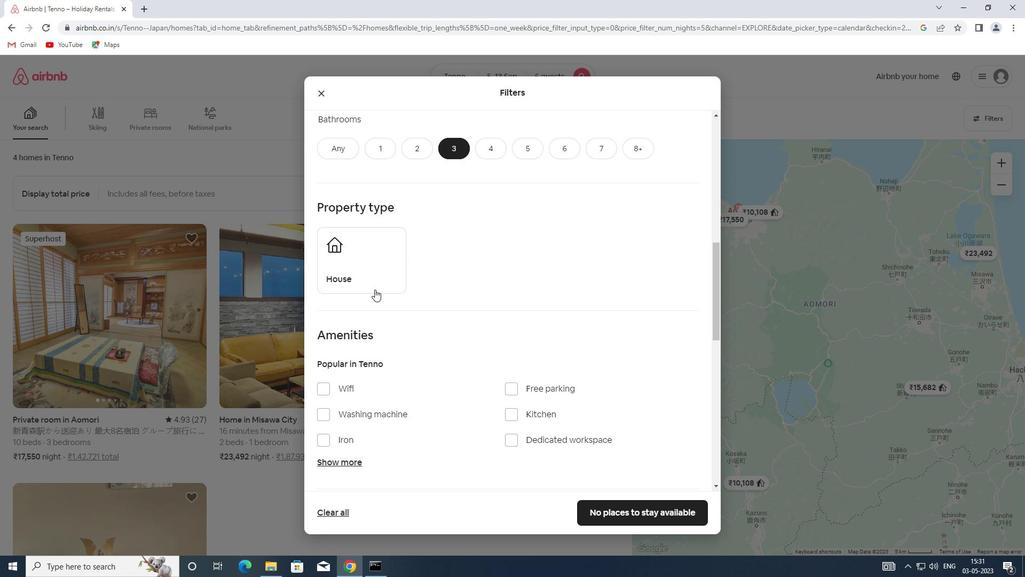 
Action: Mouse pressed left at (359, 265)
Screenshot: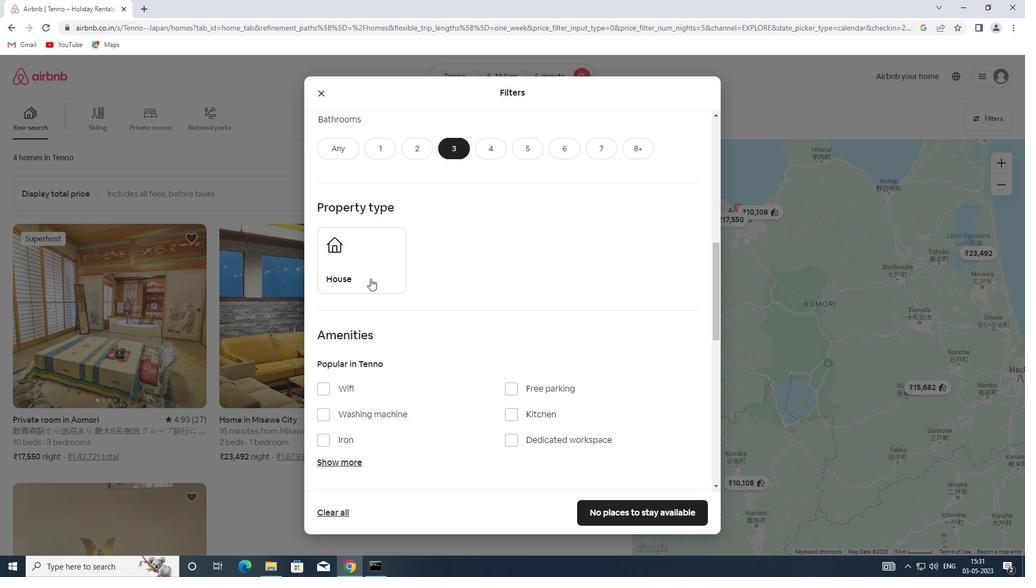
Action: Mouse scrolled (359, 265) with delta (0, 0)
Screenshot: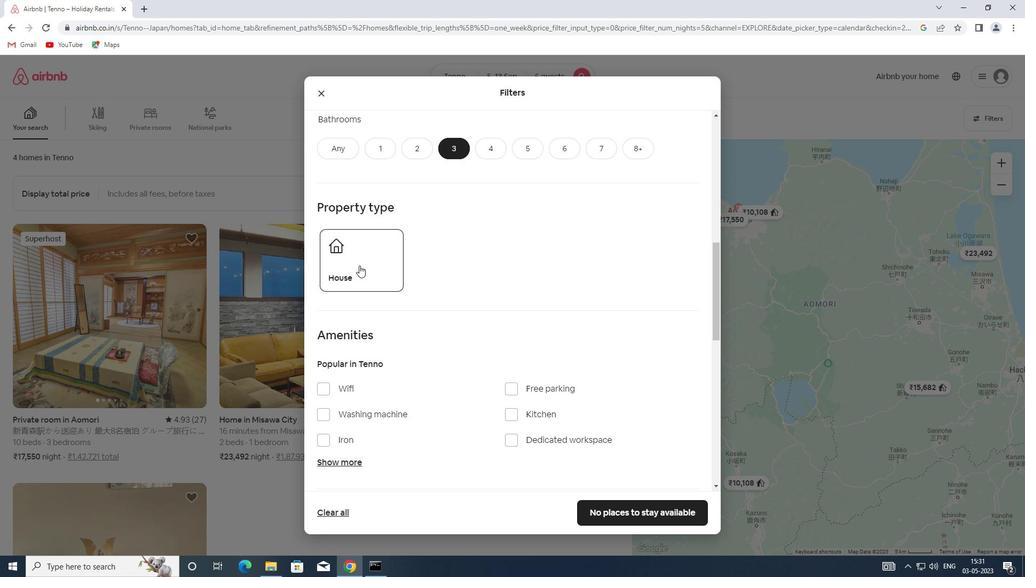 
Action: Mouse scrolled (359, 265) with delta (0, 0)
Screenshot: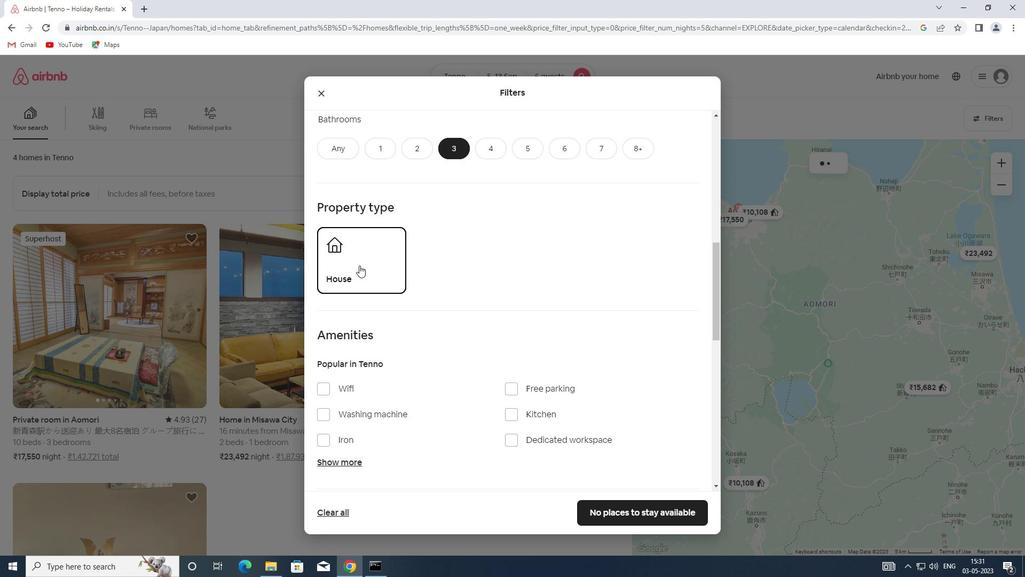 
Action: Mouse scrolled (359, 265) with delta (0, 0)
Screenshot: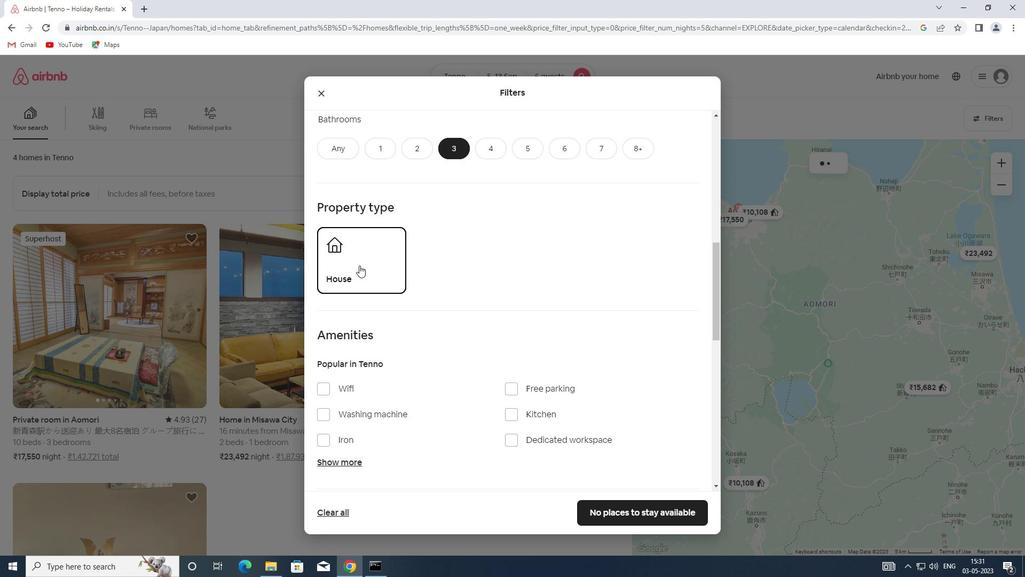 
Action: Mouse scrolled (359, 265) with delta (0, 0)
Screenshot: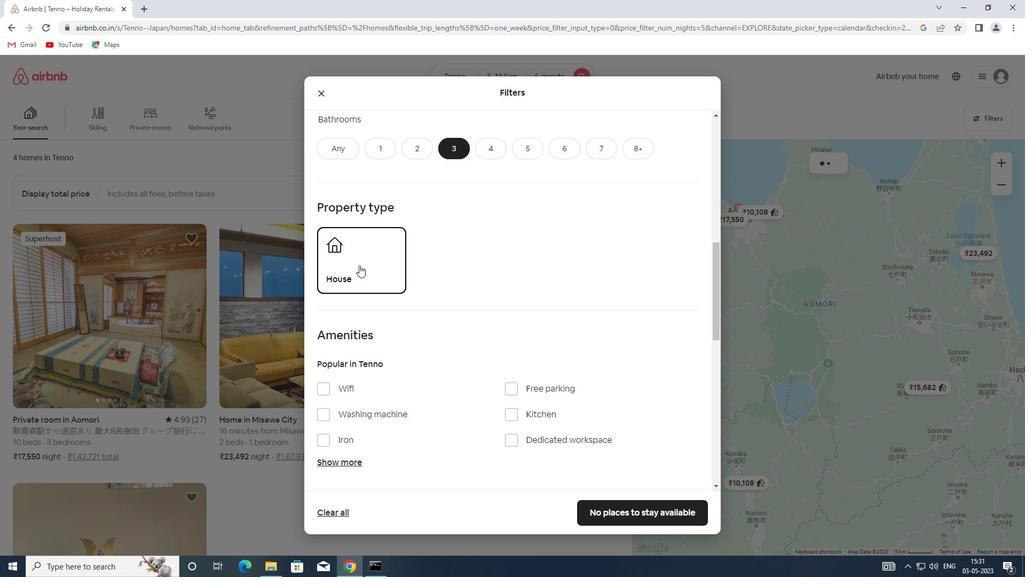 
Action: Mouse scrolled (359, 265) with delta (0, 0)
Screenshot: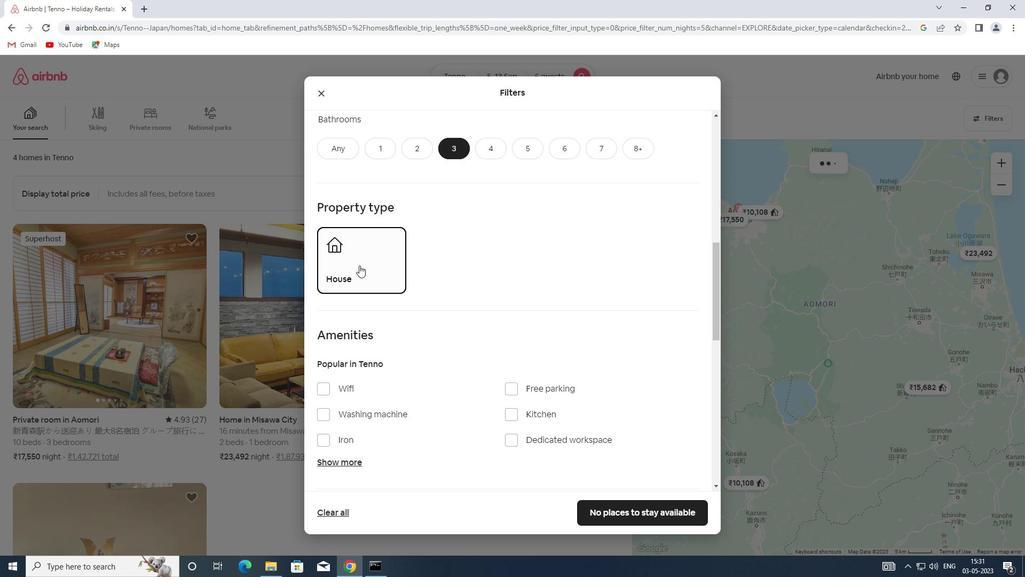 
Action: Mouse moved to (364, 269)
Screenshot: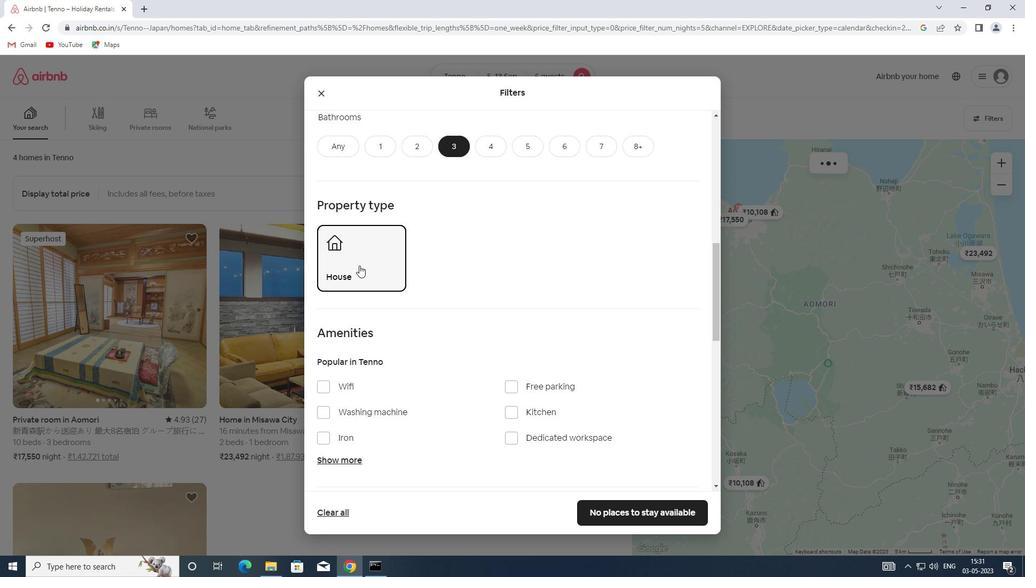
Action: Mouse scrolled (364, 269) with delta (0, 0)
Screenshot: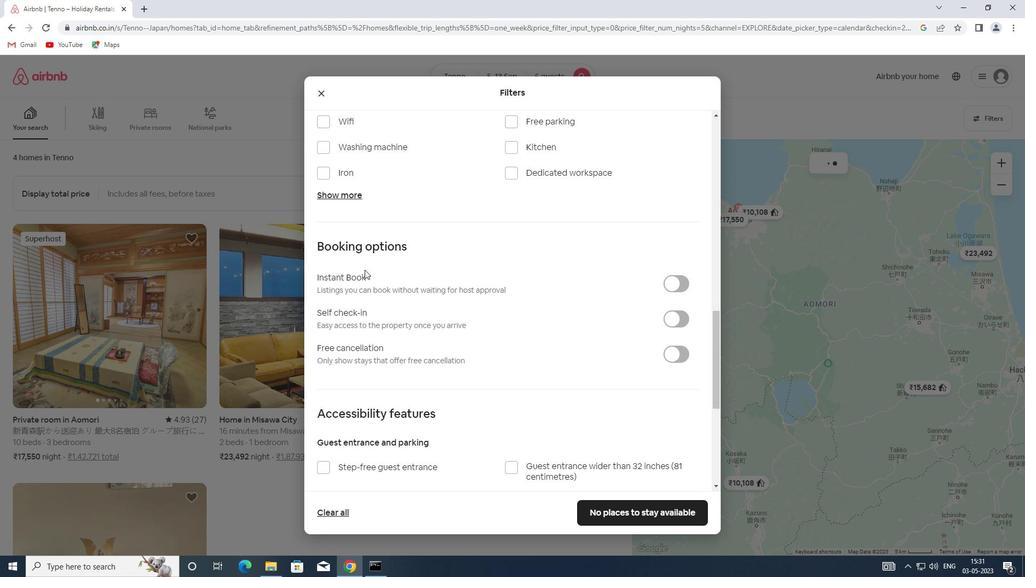 
Action: Mouse scrolled (364, 269) with delta (0, 0)
Screenshot: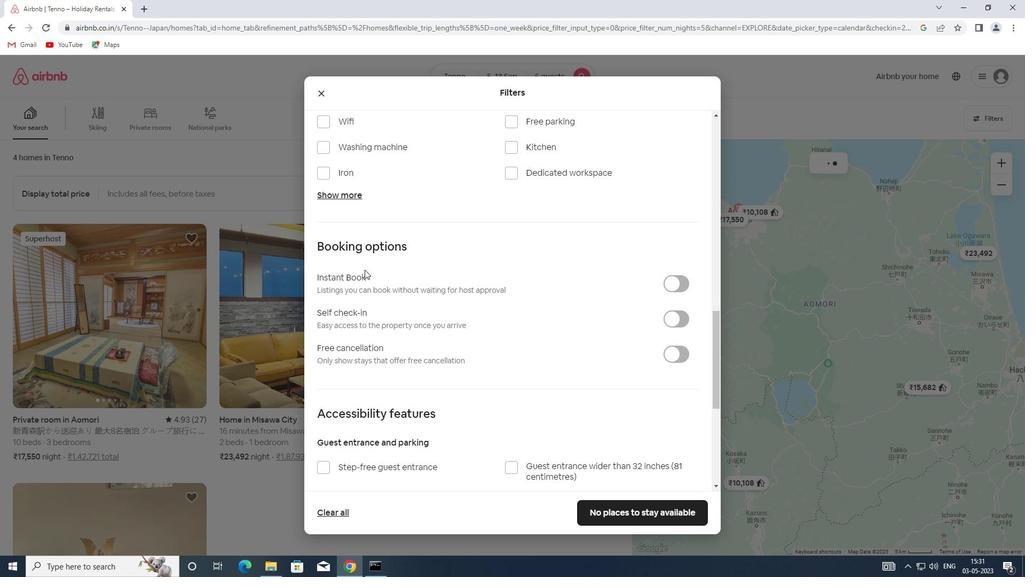 
Action: Mouse scrolled (364, 269) with delta (0, 0)
Screenshot: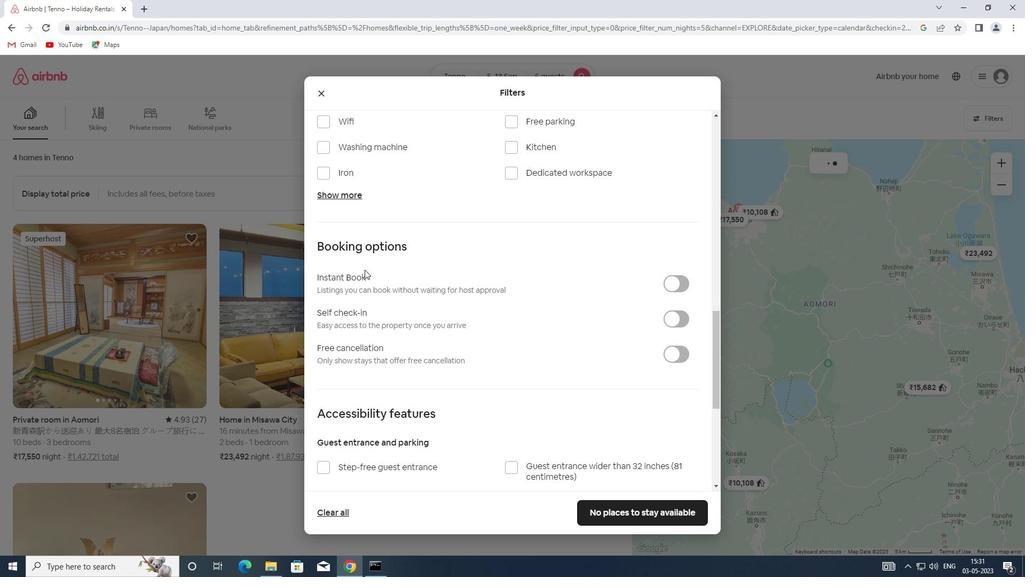 
Action: Mouse moved to (684, 166)
Screenshot: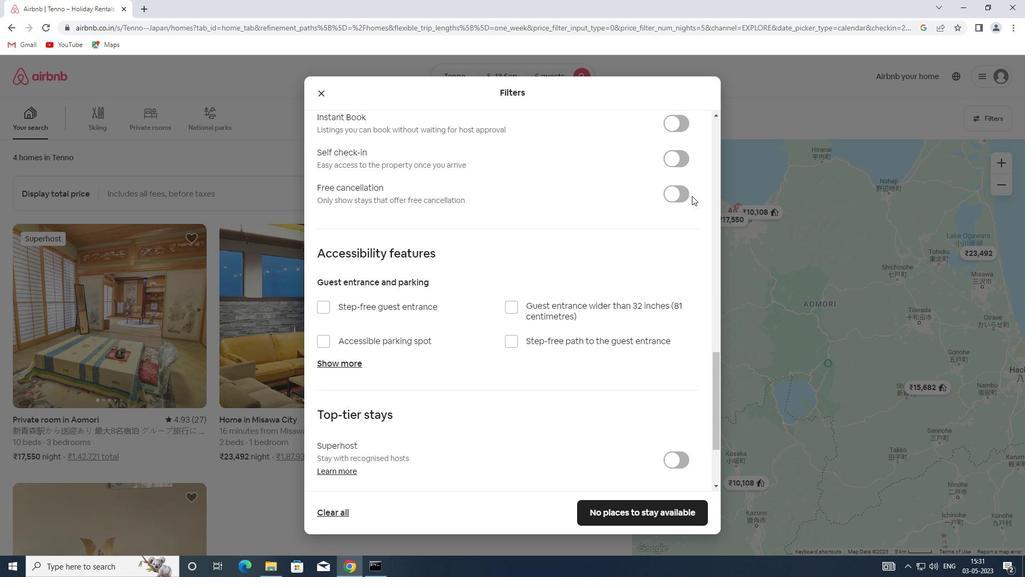 
Action: Mouse pressed left at (684, 166)
Screenshot: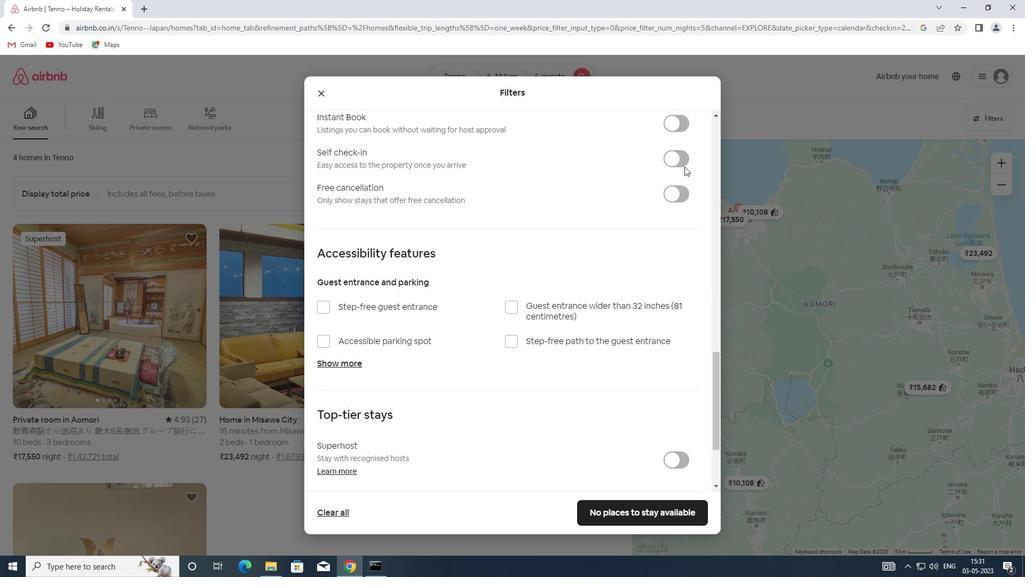 
Action: Mouse moved to (339, 446)
Screenshot: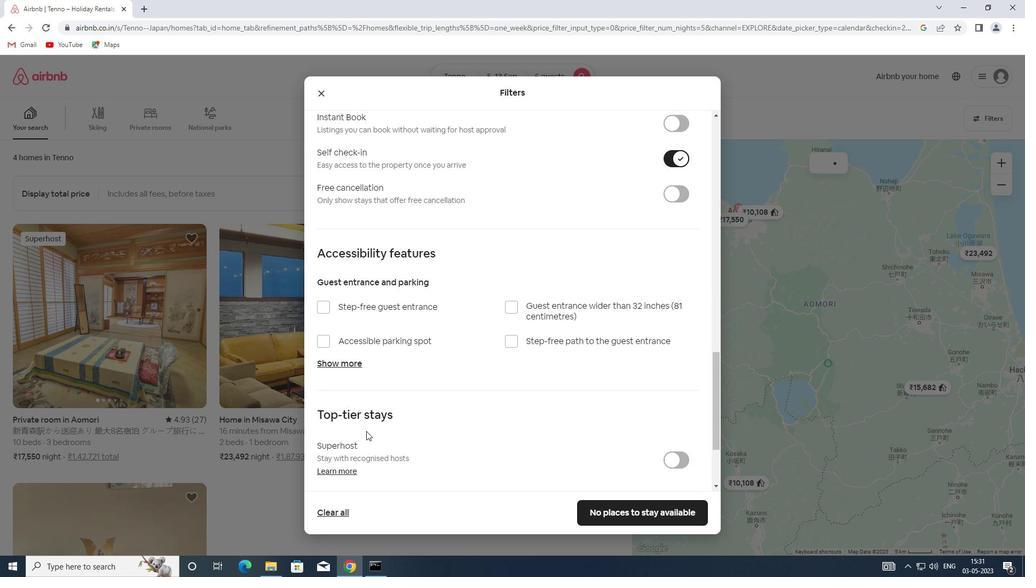 
Action: Mouse scrolled (339, 445) with delta (0, 0)
Screenshot: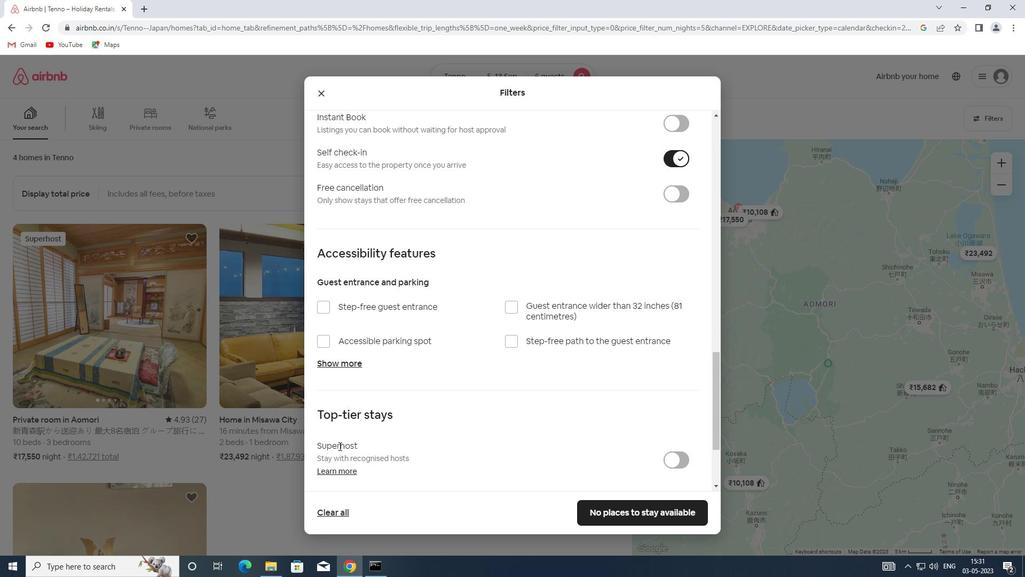 
Action: Mouse scrolled (339, 445) with delta (0, 0)
Screenshot: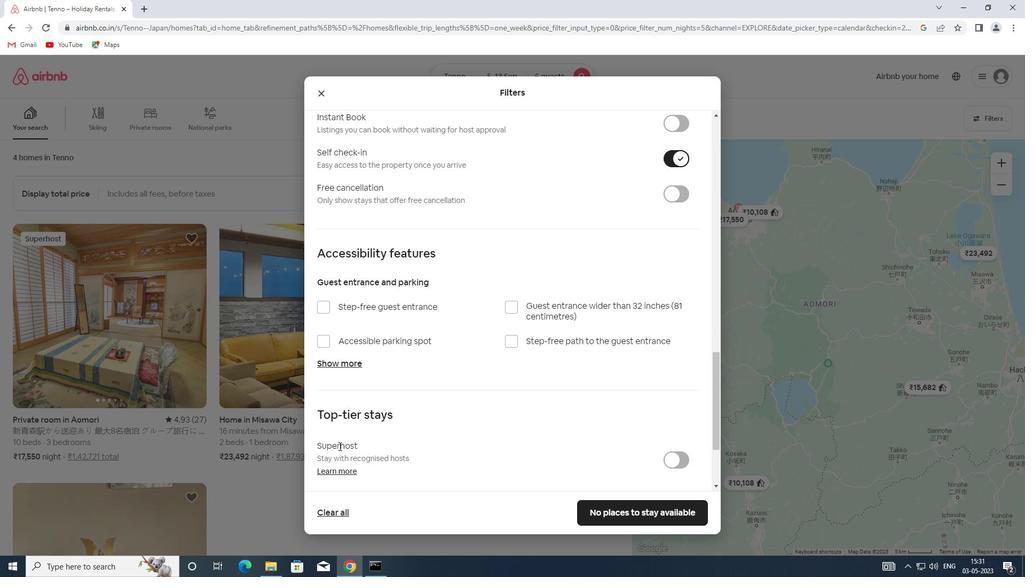 
Action: Mouse scrolled (339, 445) with delta (0, 0)
Screenshot: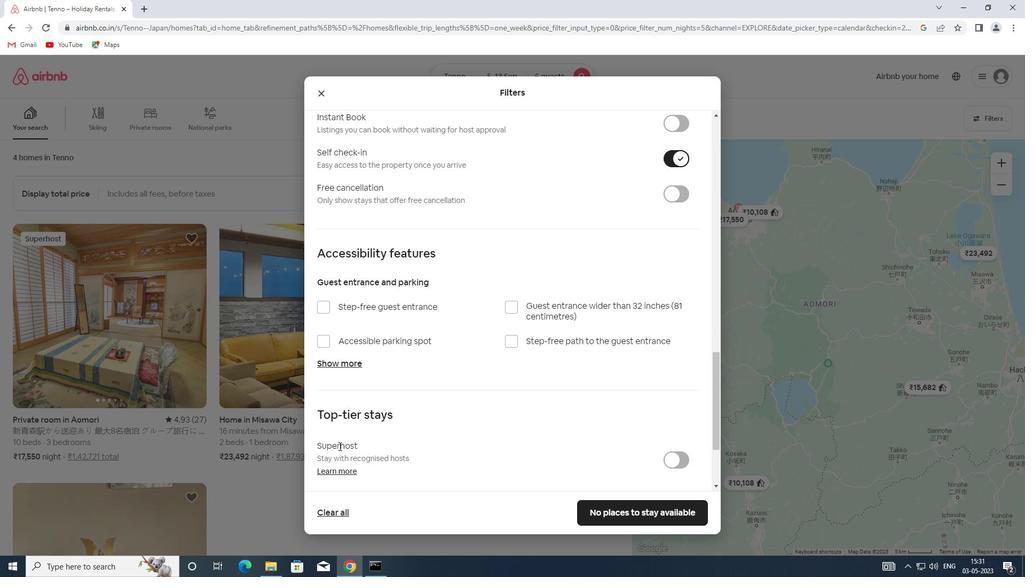 
Action: Mouse scrolled (339, 445) with delta (0, 0)
Screenshot: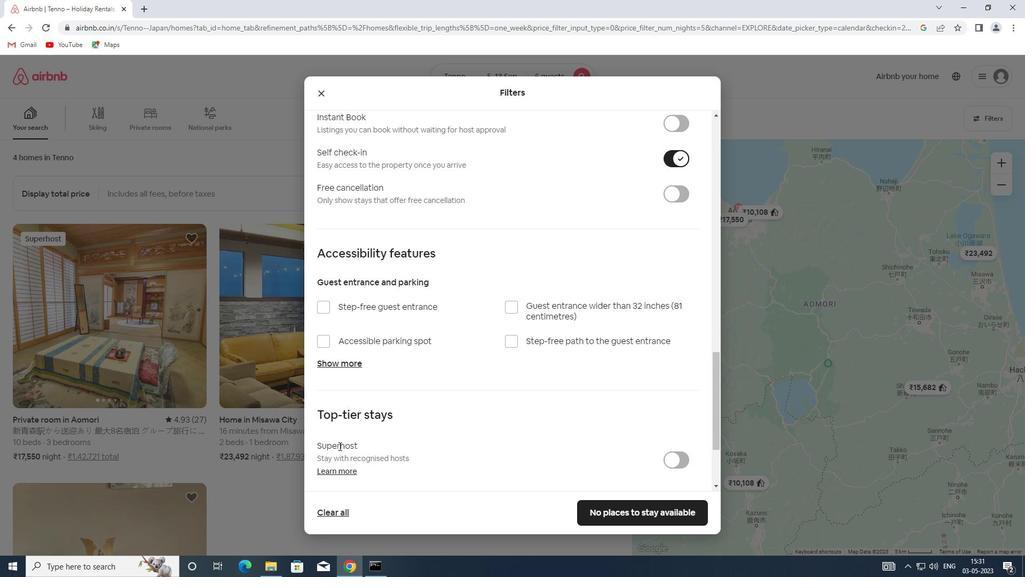 
Action: Mouse moved to (344, 438)
Screenshot: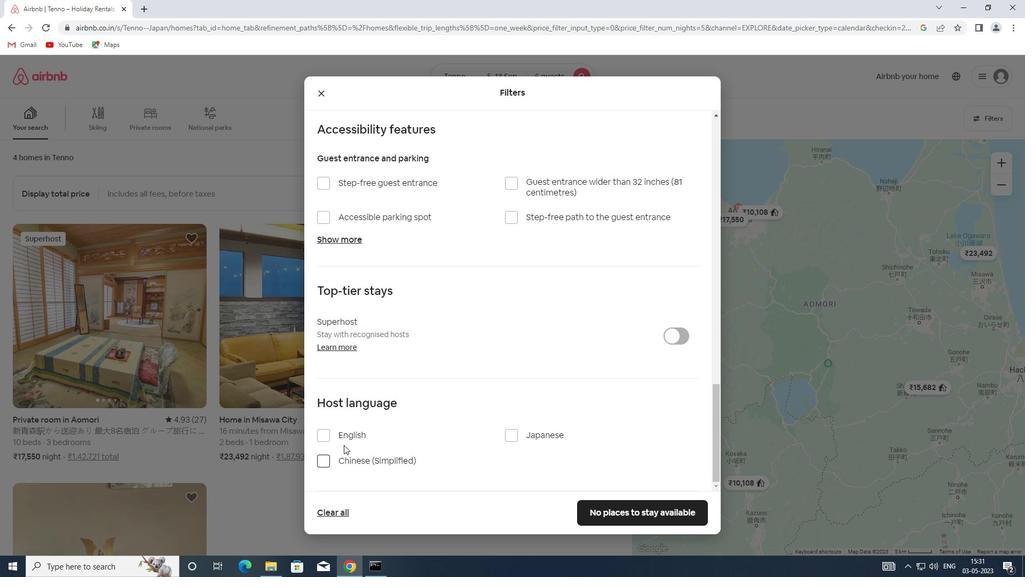 
Action: Mouse pressed left at (344, 438)
Screenshot: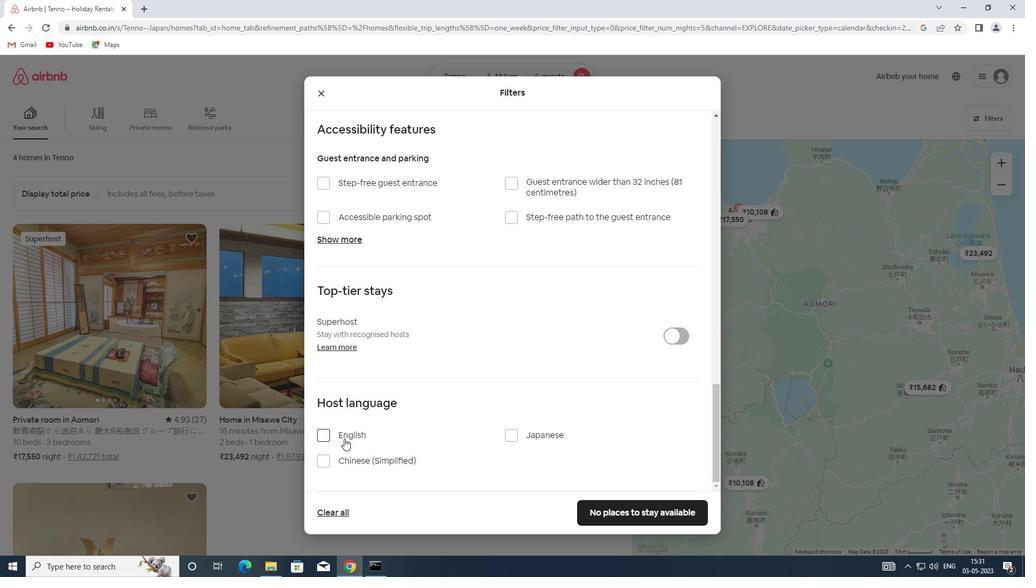 
Action: Mouse moved to (626, 519)
Screenshot: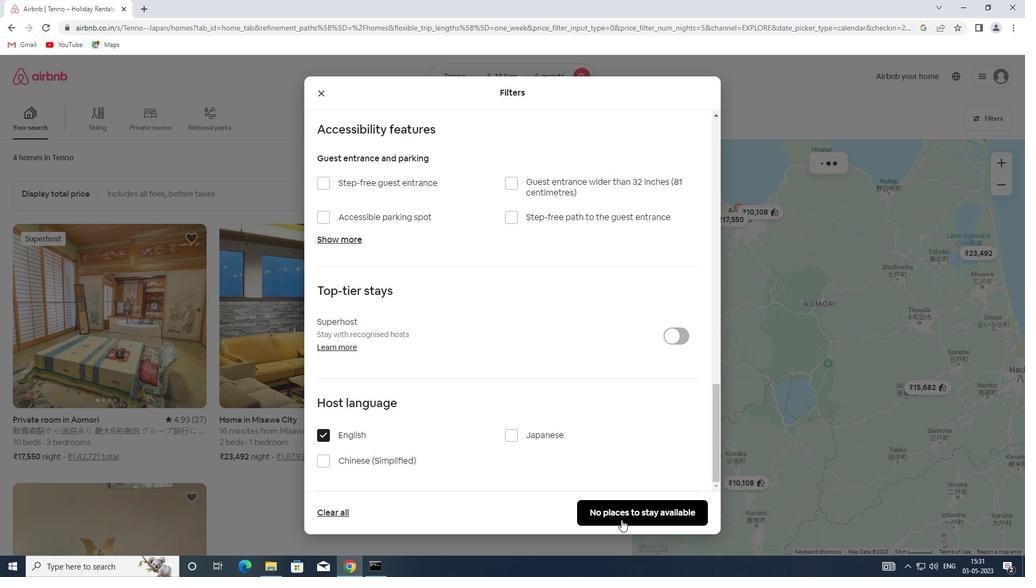 
Action: Mouse pressed left at (626, 519)
Screenshot: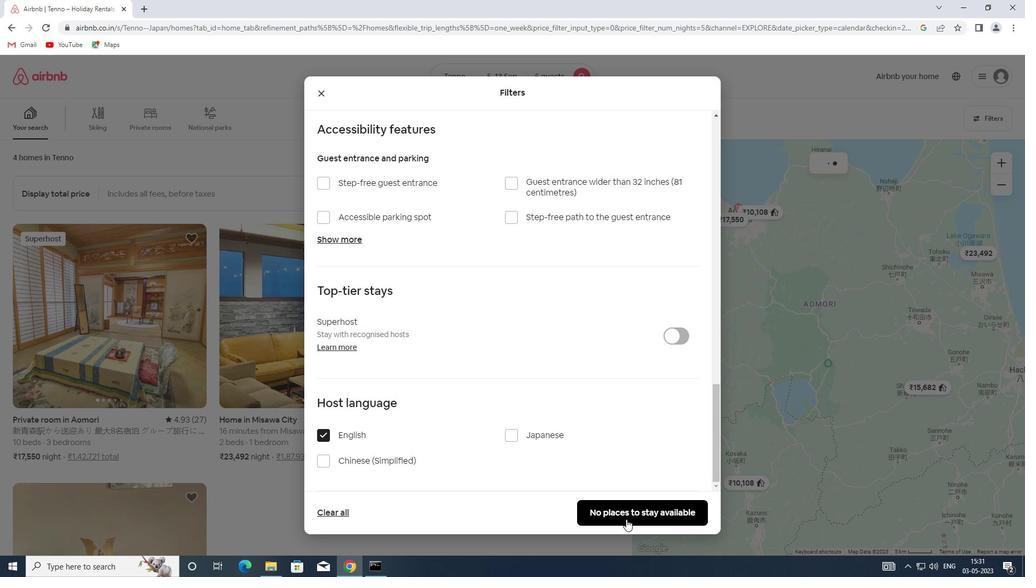 
